 Task: Create a due date automation trigger when advanced on, on the monday before a card is due add content with a name or a description starting with resume at 11:00 AM.
Action: Mouse moved to (77, 304)
Screenshot: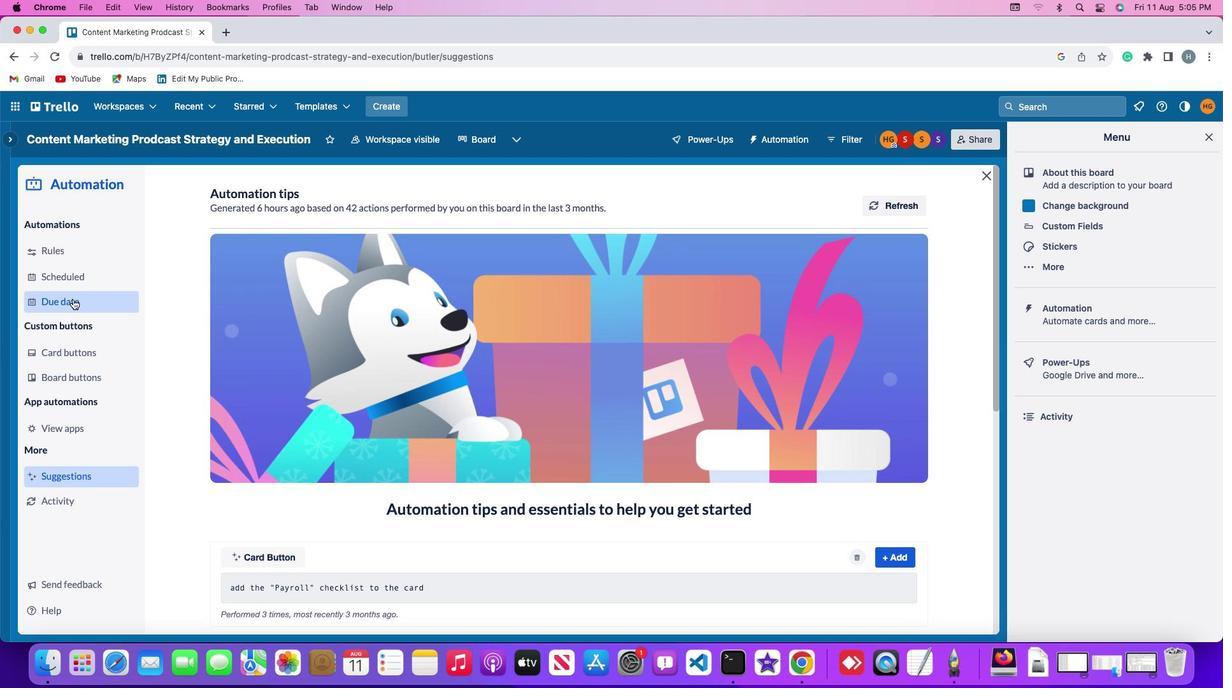 
Action: Mouse pressed left at (77, 304)
Screenshot: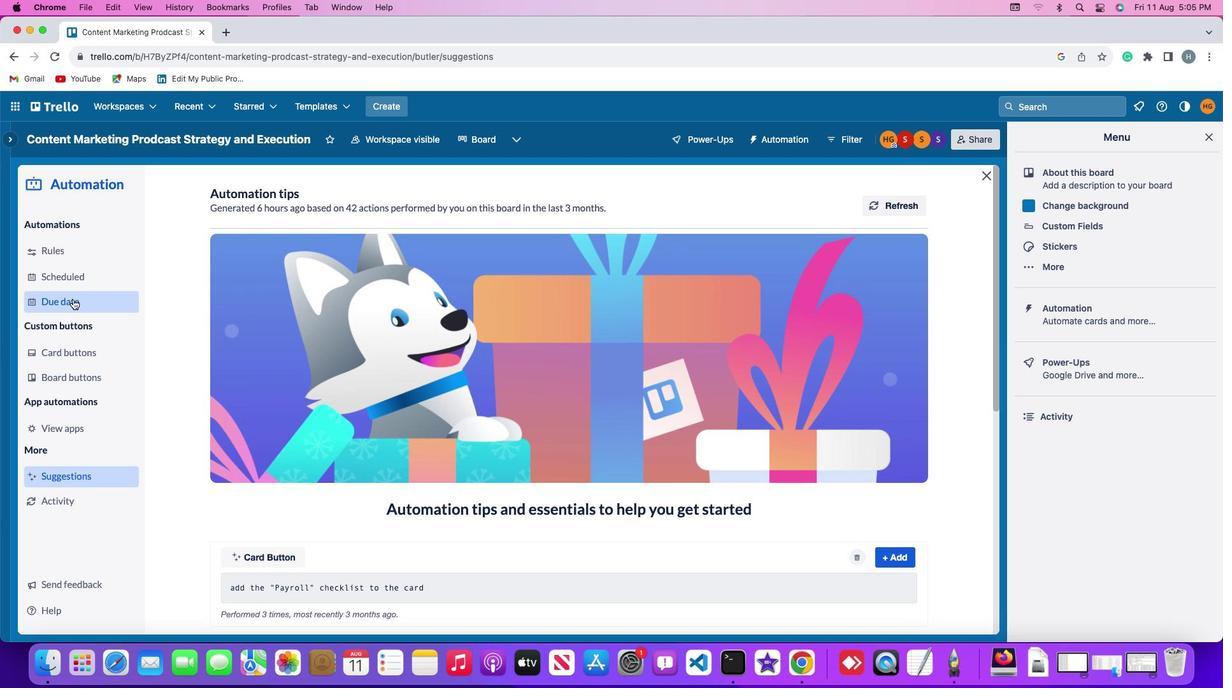 
Action: Mouse moved to (862, 202)
Screenshot: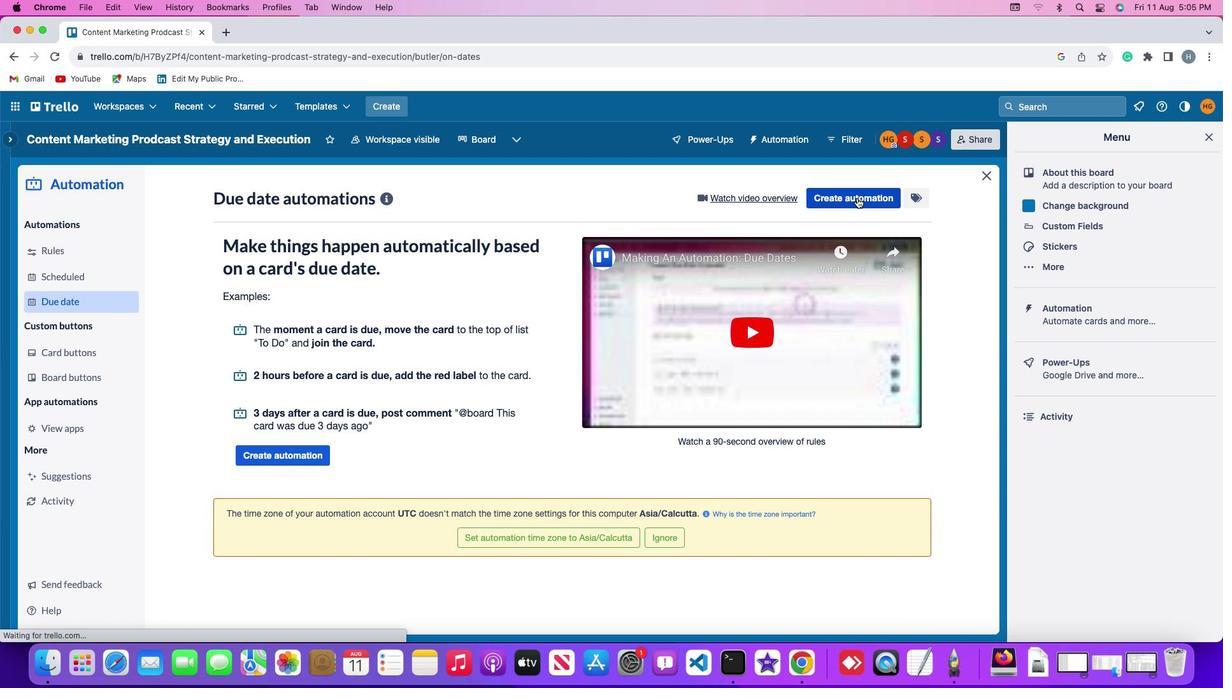 
Action: Mouse pressed left at (862, 202)
Screenshot: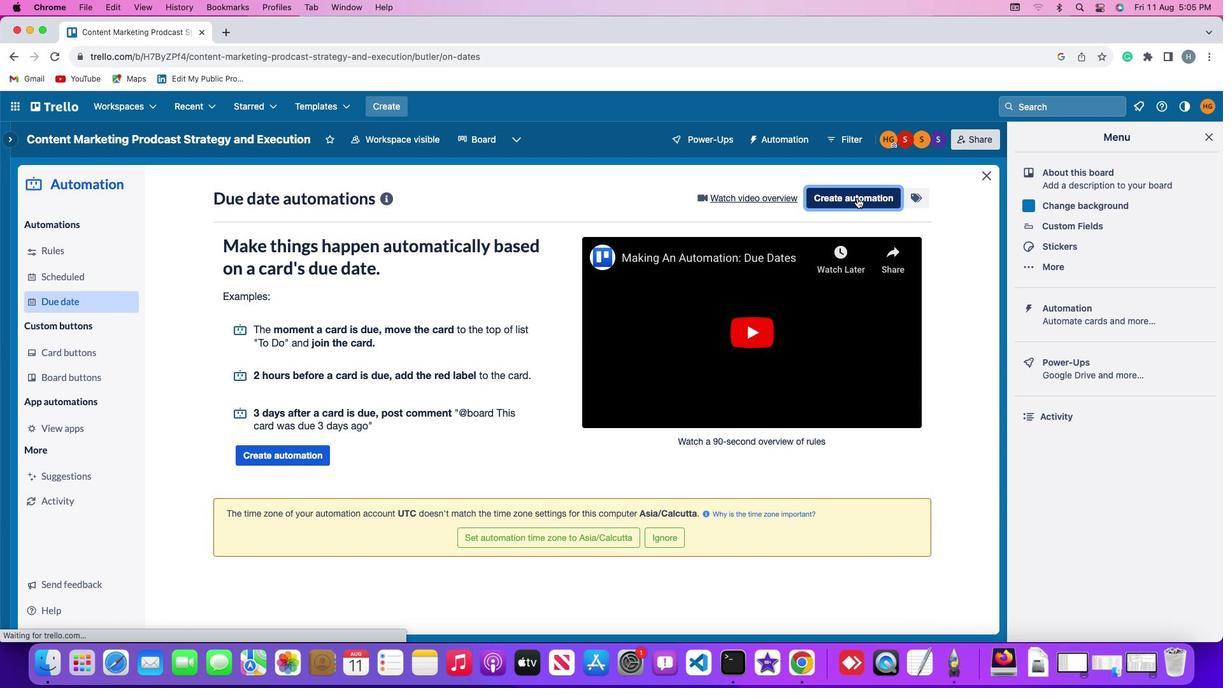 
Action: Mouse moved to (238, 325)
Screenshot: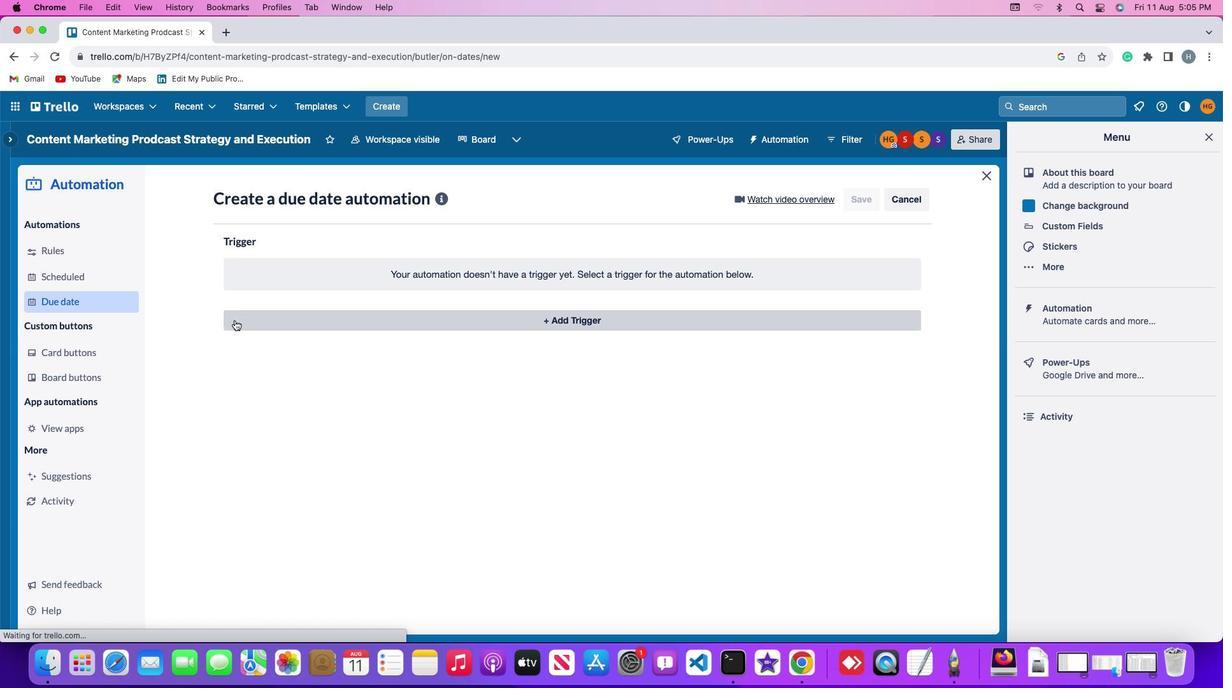 
Action: Mouse pressed left at (238, 325)
Screenshot: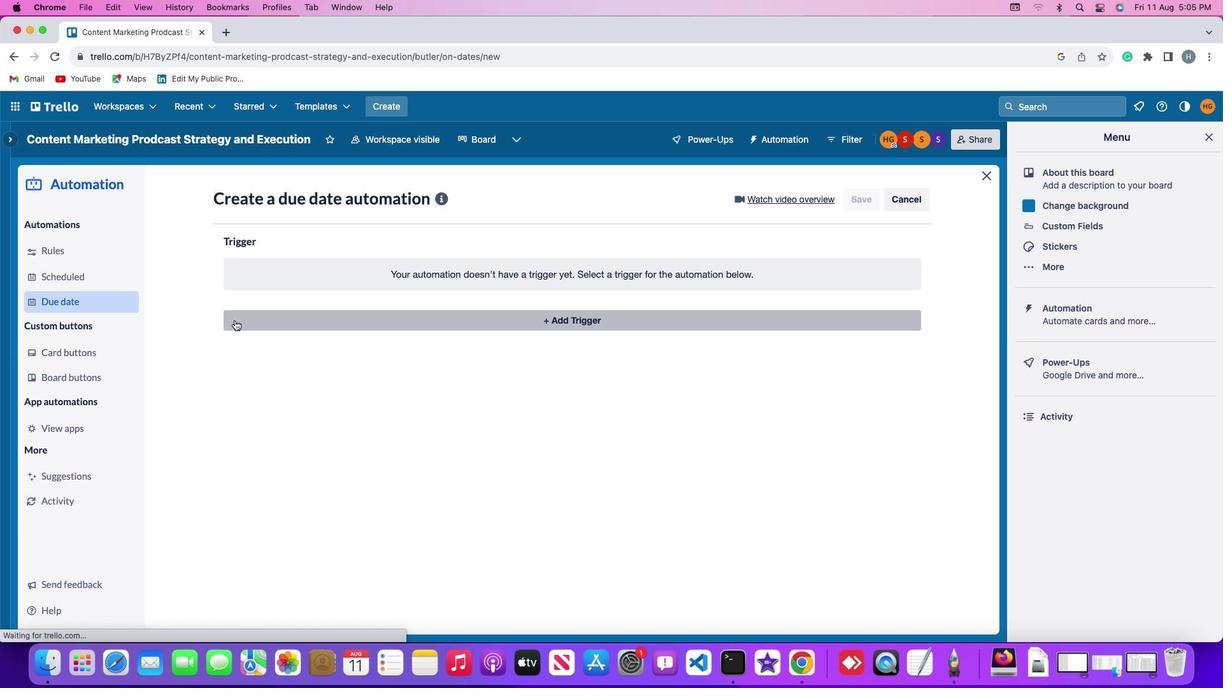 
Action: Mouse moved to (284, 565)
Screenshot: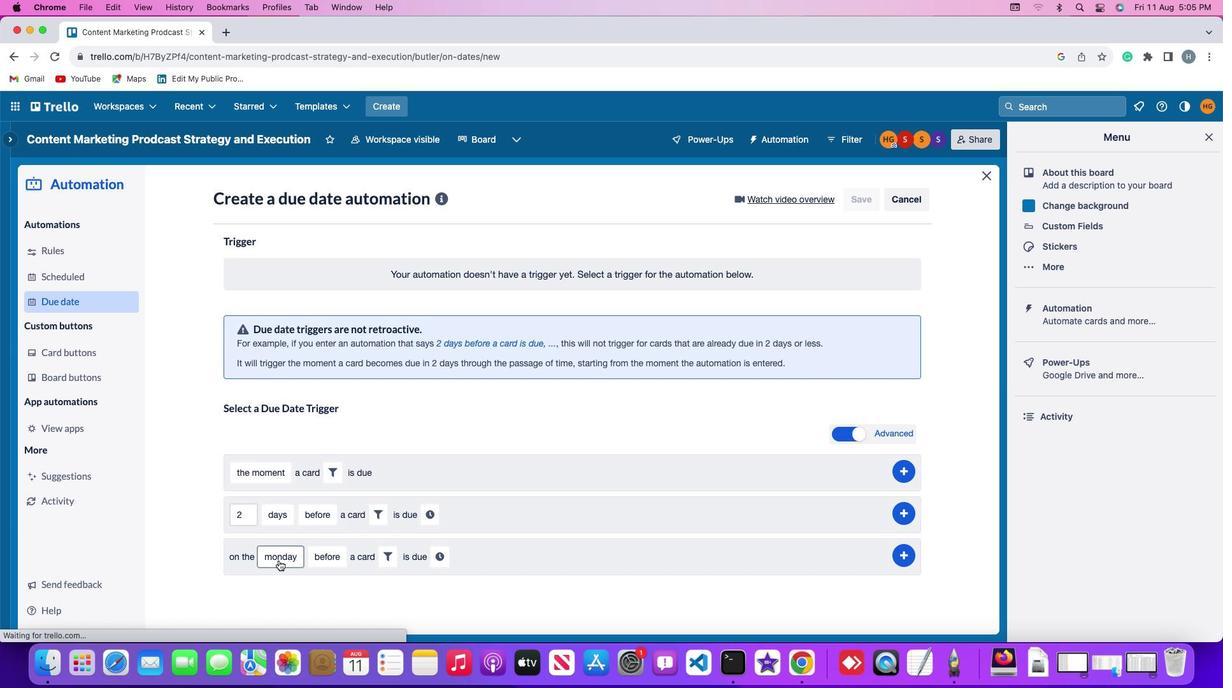 
Action: Mouse pressed left at (284, 565)
Screenshot: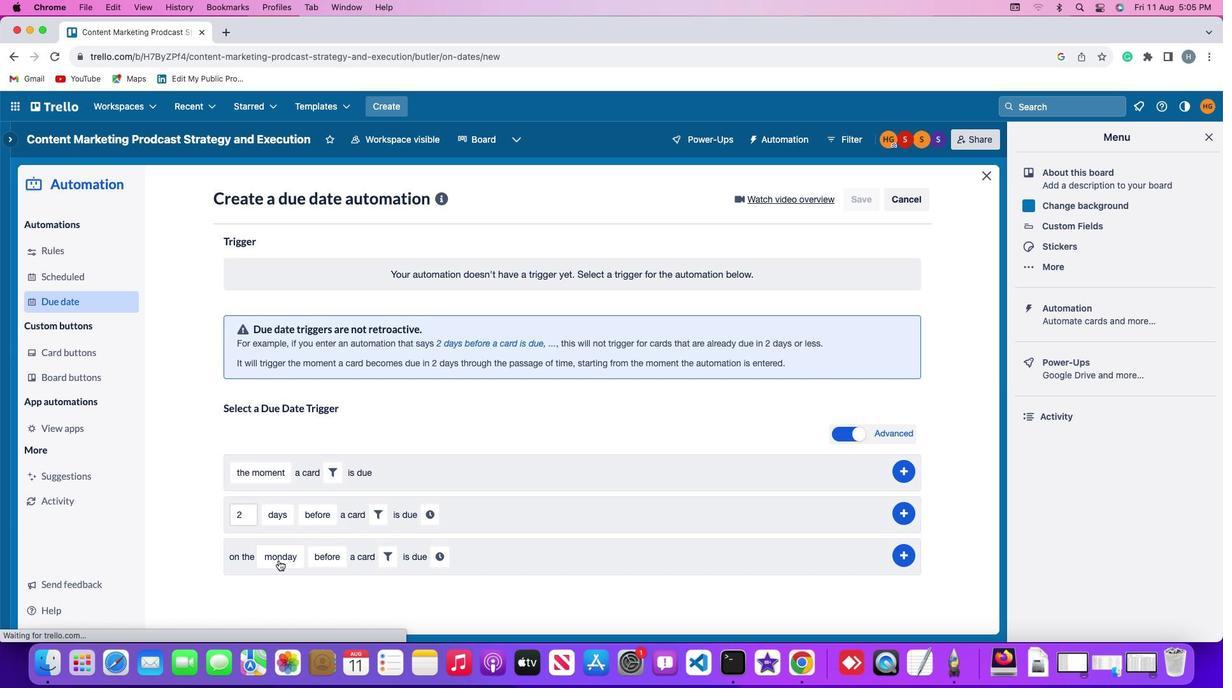
Action: Mouse moved to (312, 384)
Screenshot: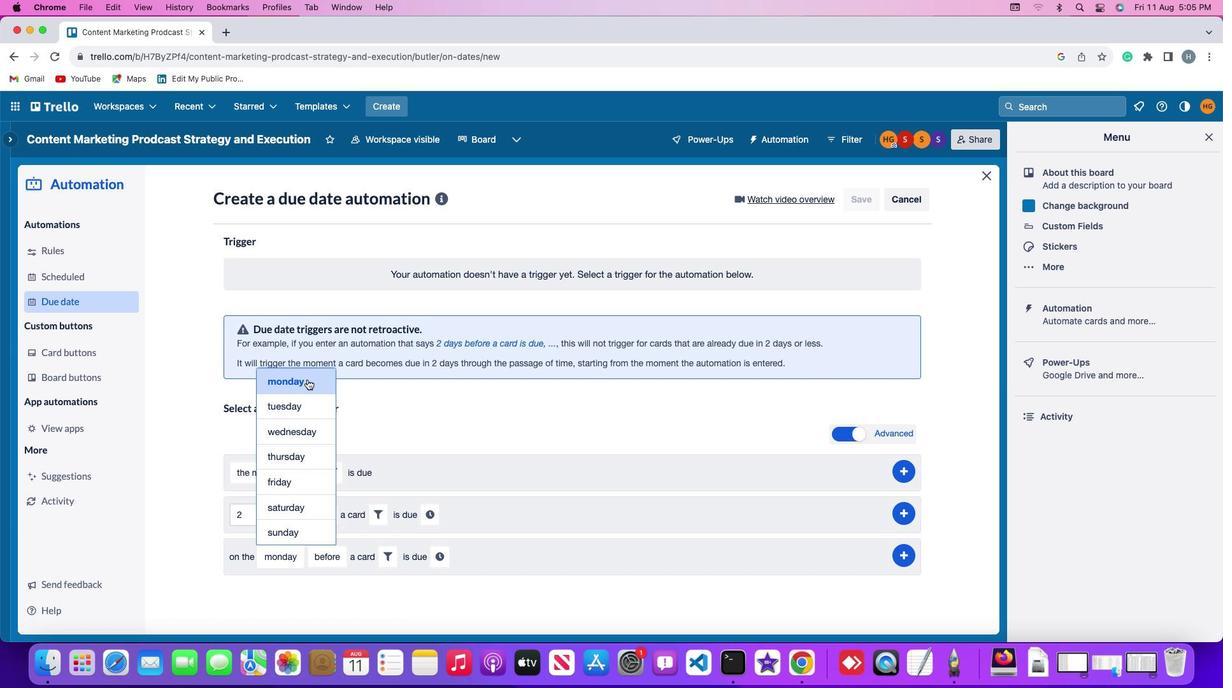 
Action: Mouse pressed left at (312, 384)
Screenshot: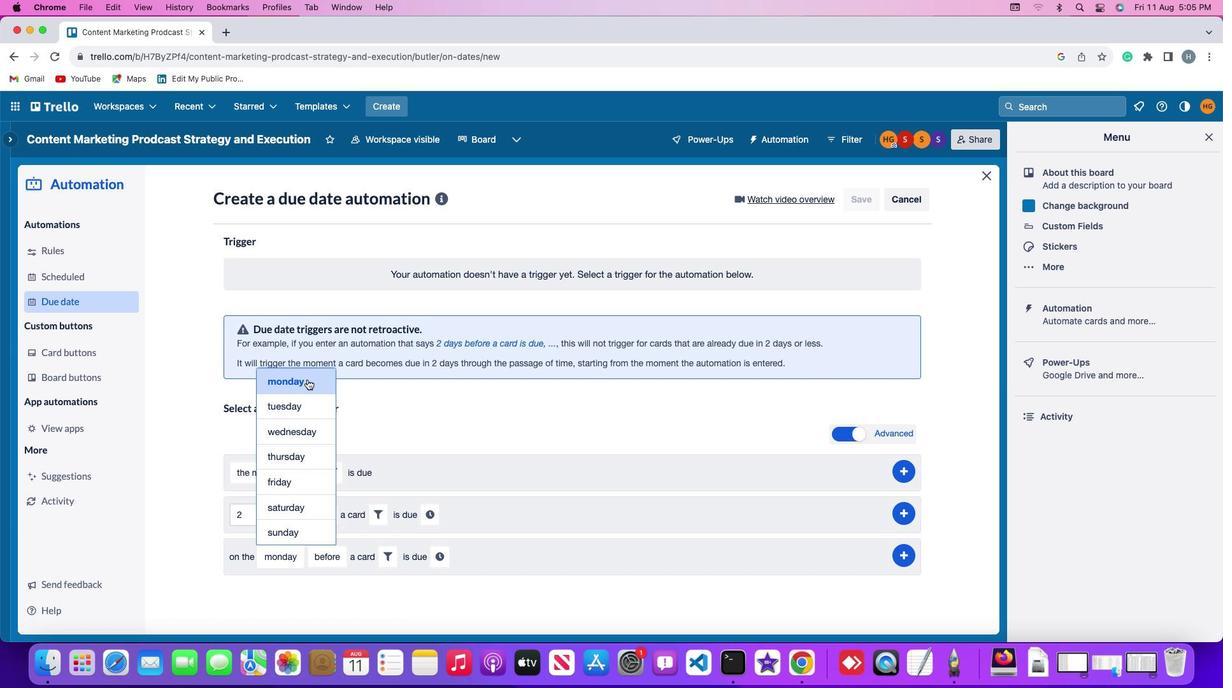 
Action: Mouse moved to (319, 557)
Screenshot: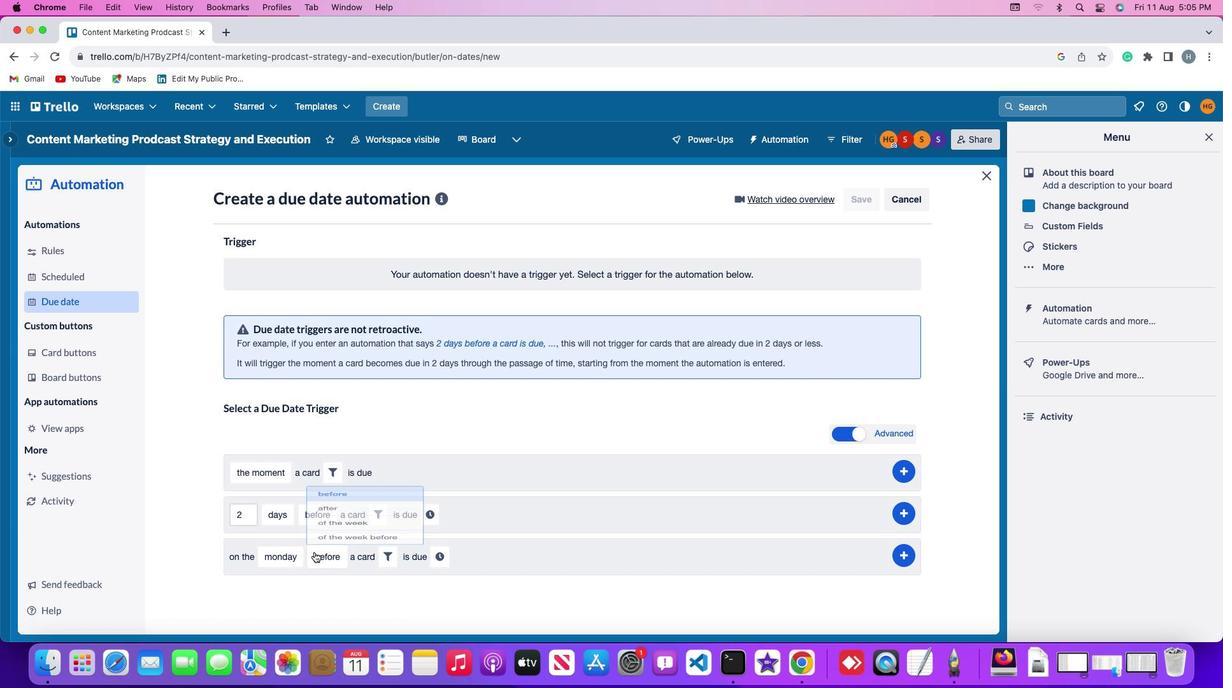 
Action: Mouse pressed left at (319, 557)
Screenshot: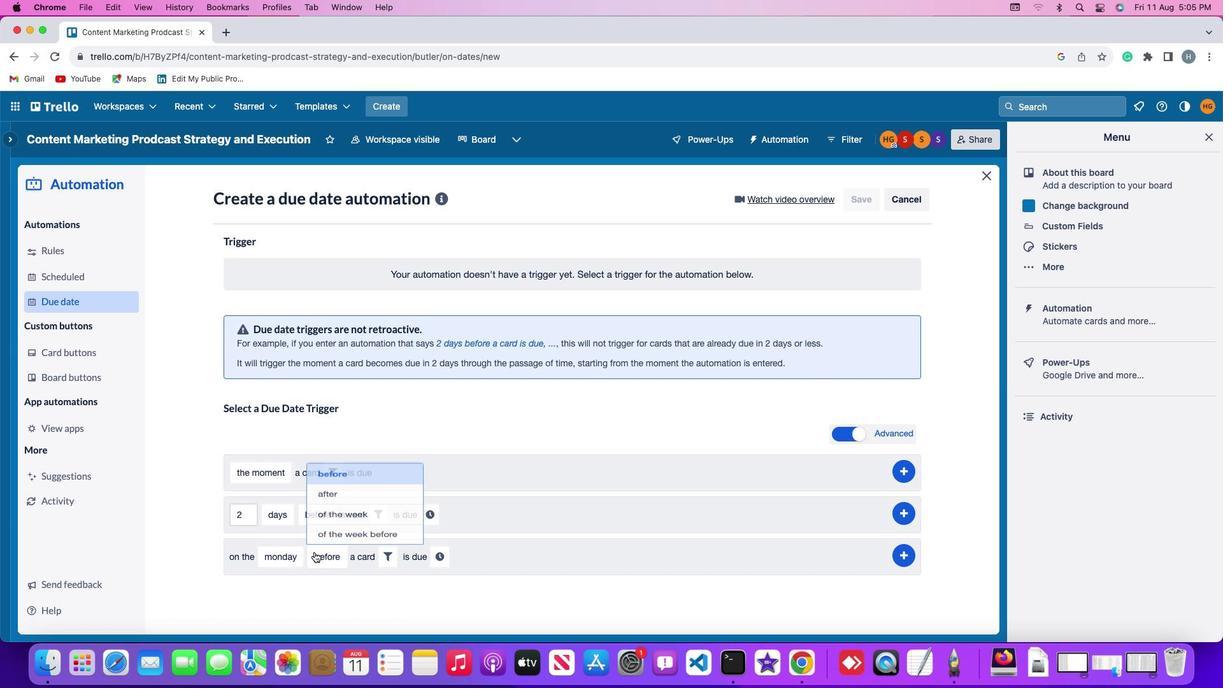 
Action: Mouse moved to (356, 456)
Screenshot: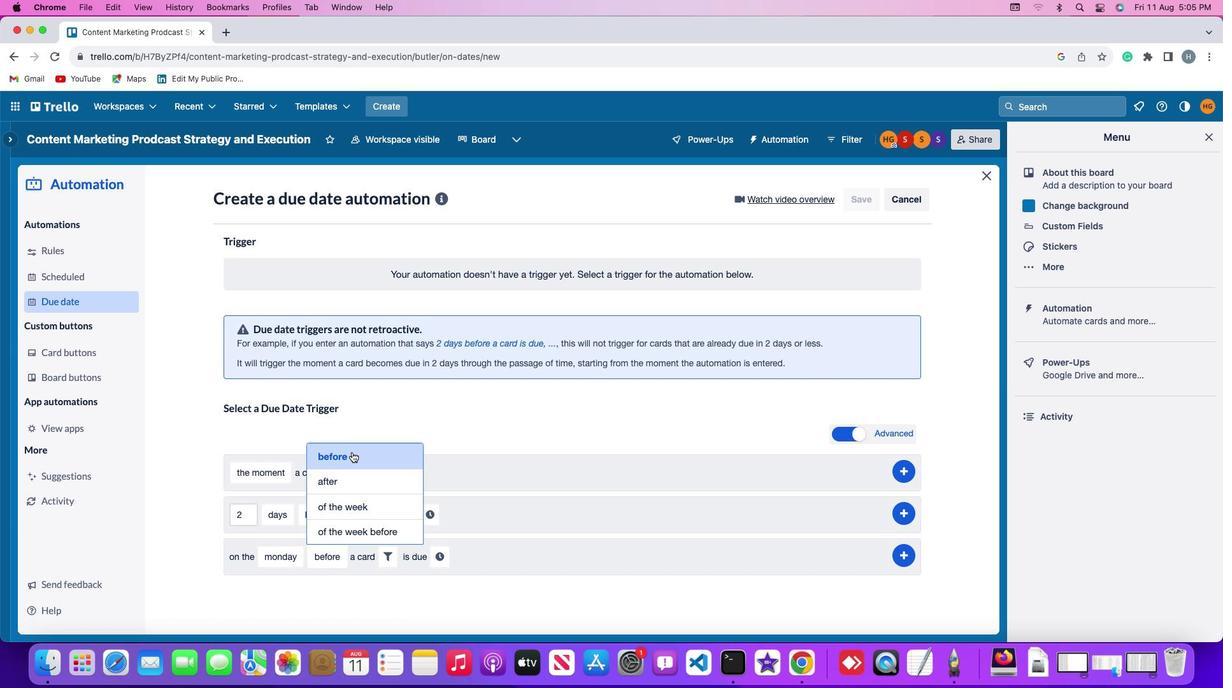
Action: Mouse pressed left at (356, 456)
Screenshot: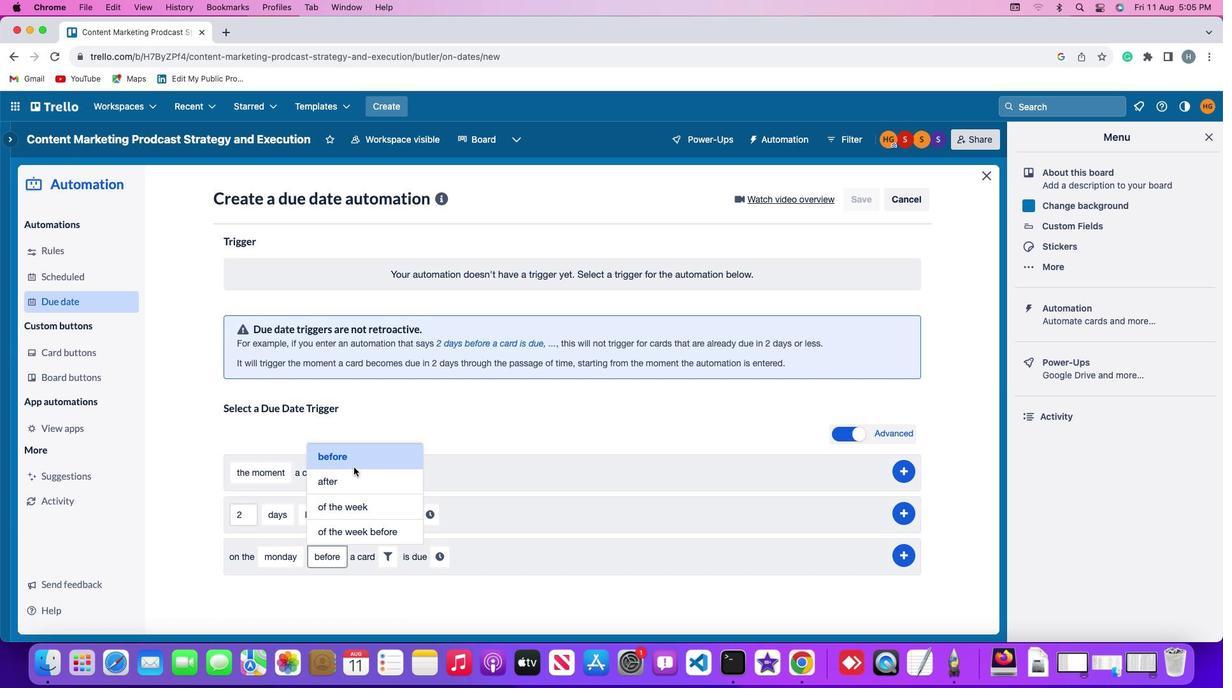 
Action: Mouse moved to (388, 558)
Screenshot: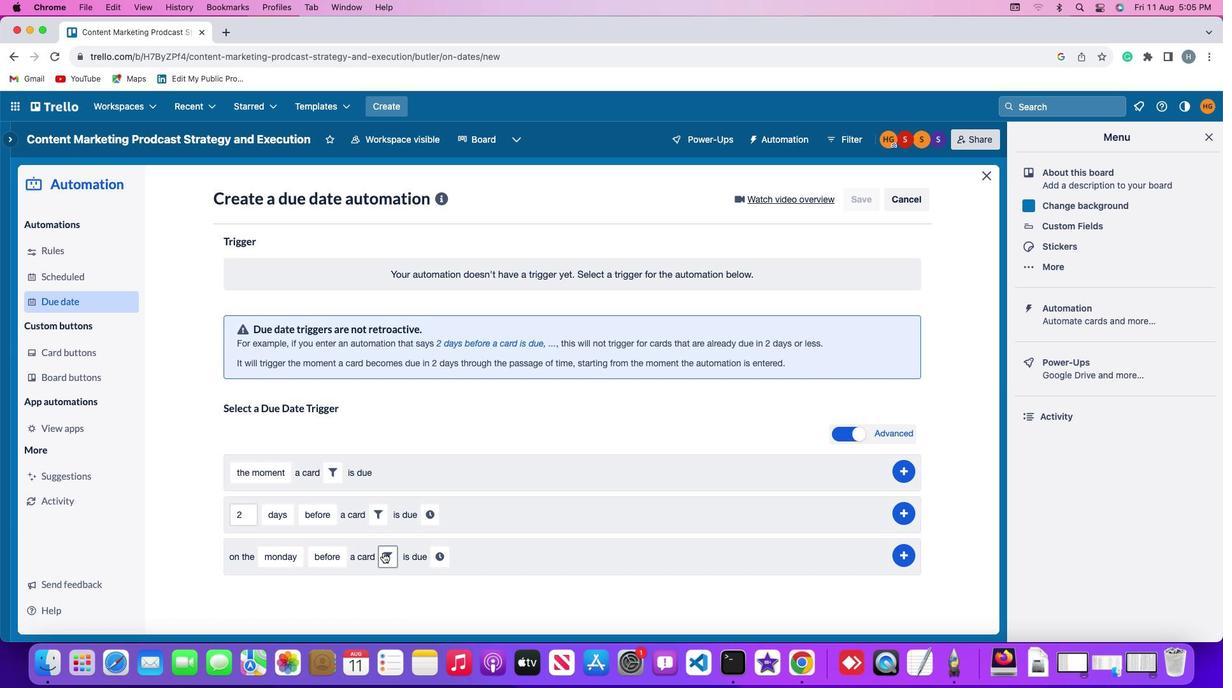 
Action: Mouse pressed left at (388, 558)
Screenshot: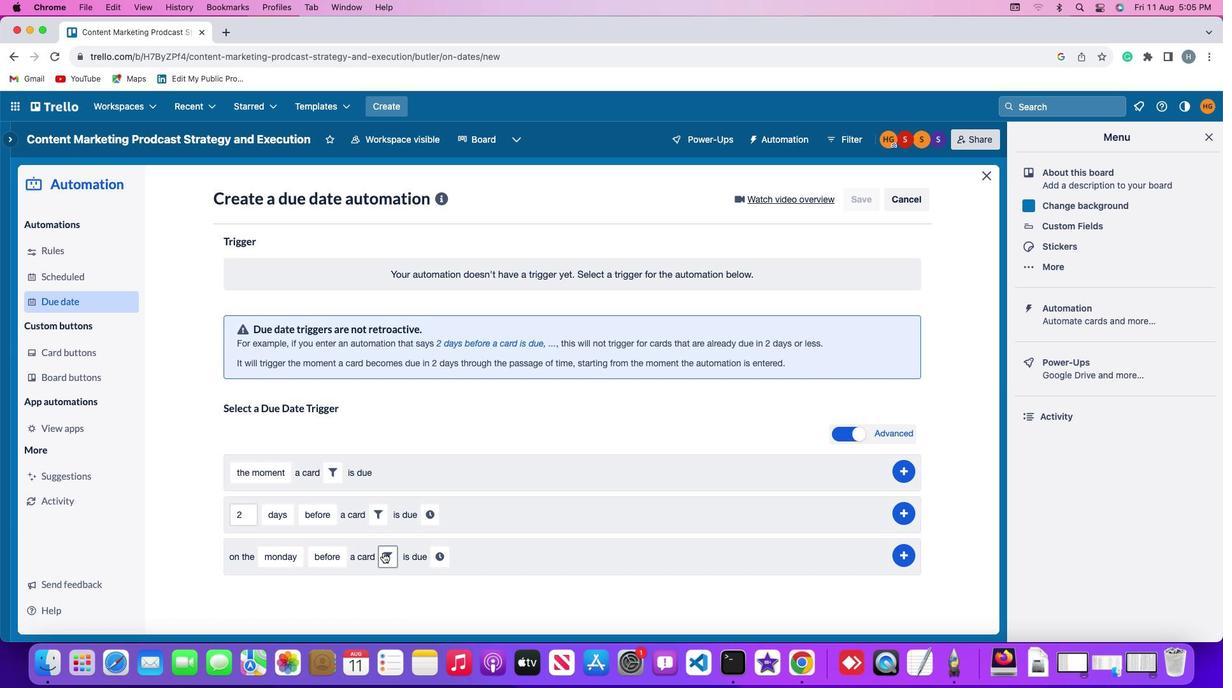 
Action: Mouse moved to (551, 599)
Screenshot: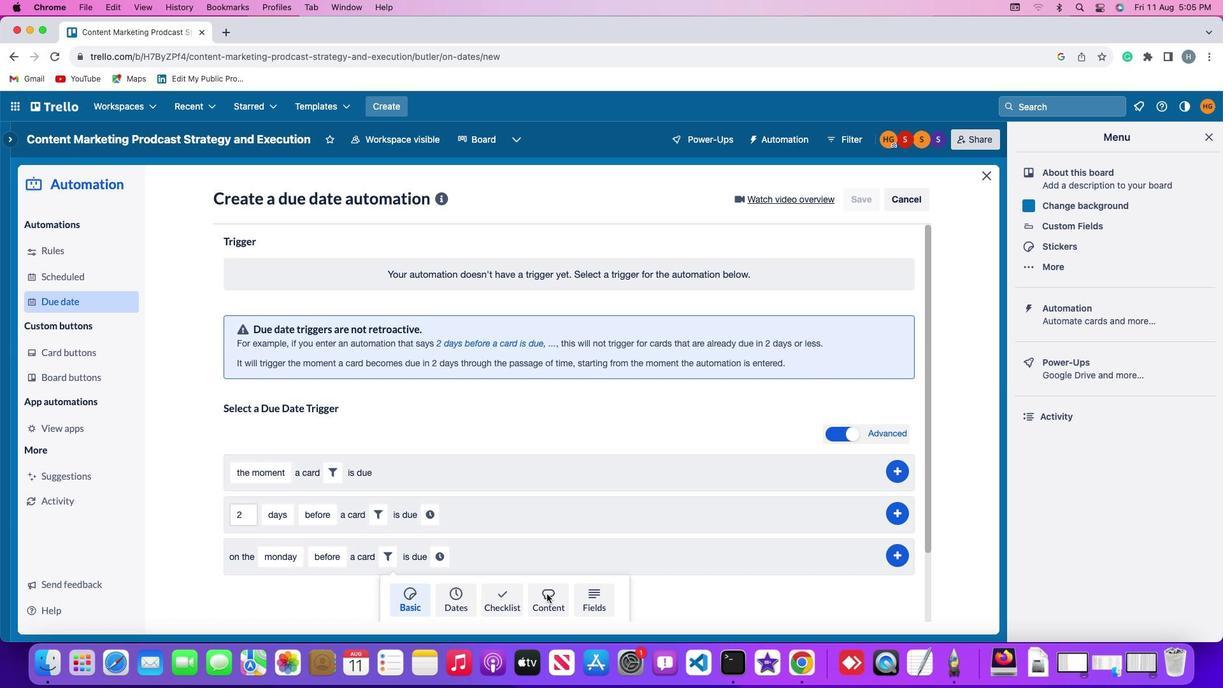 
Action: Mouse pressed left at (551, 599)
Screenshot: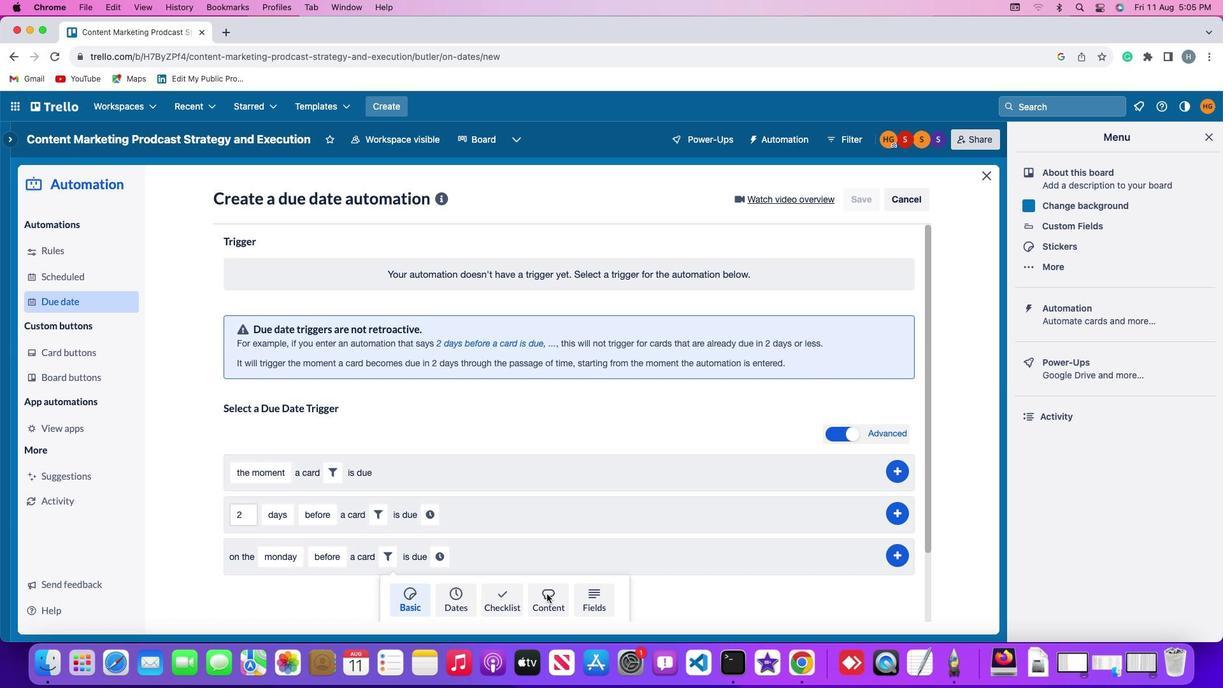 
Action: Mouse moved to (360, 613)
Screenshot: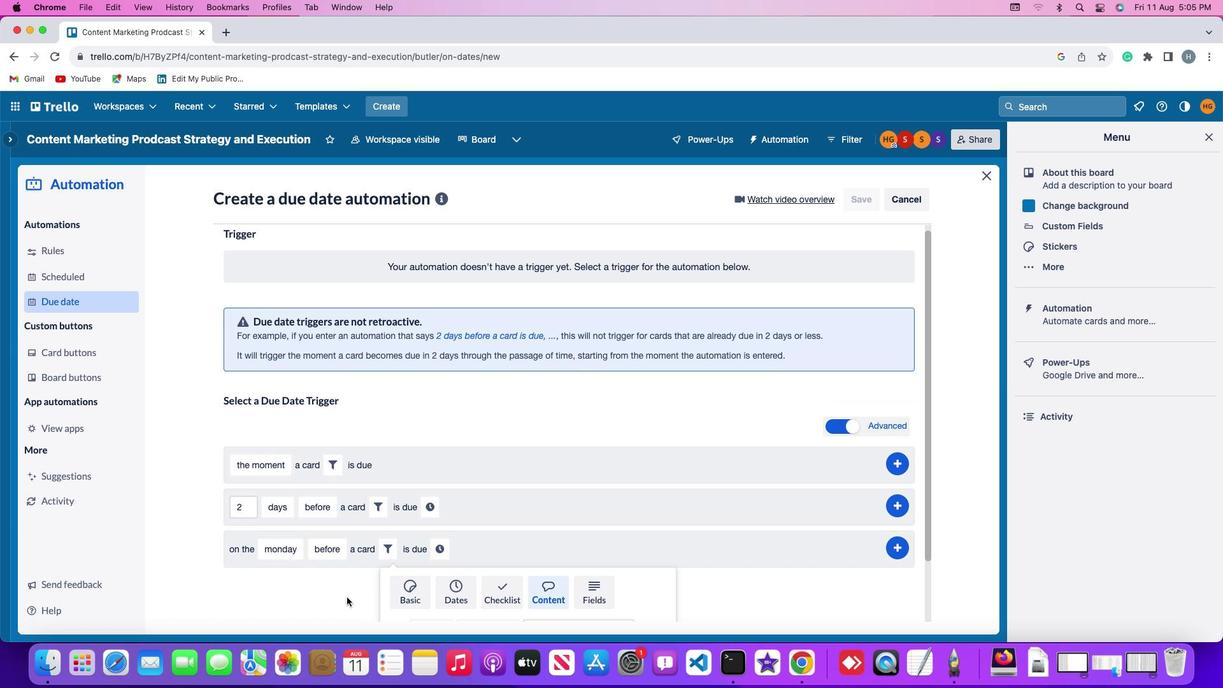 
Action: Mouse scrolled (360, 613) with delta (5, 4)
Screenshot: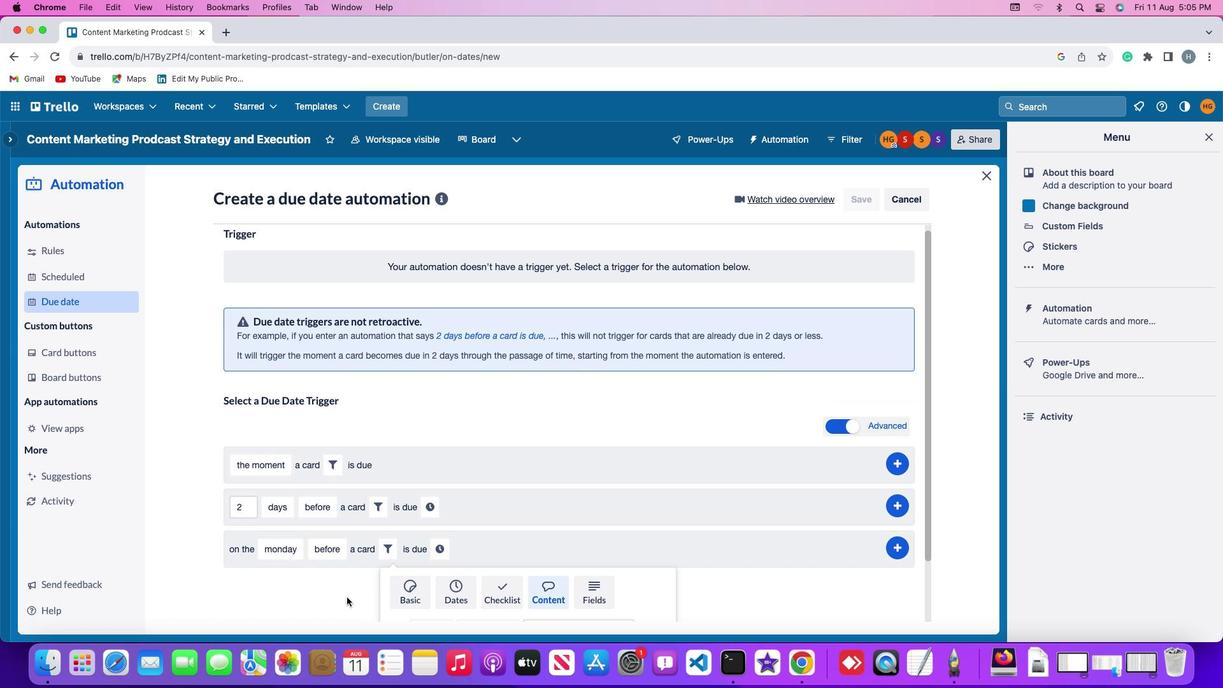 
Action: Mouse moved to (359, 613)
Screenshot: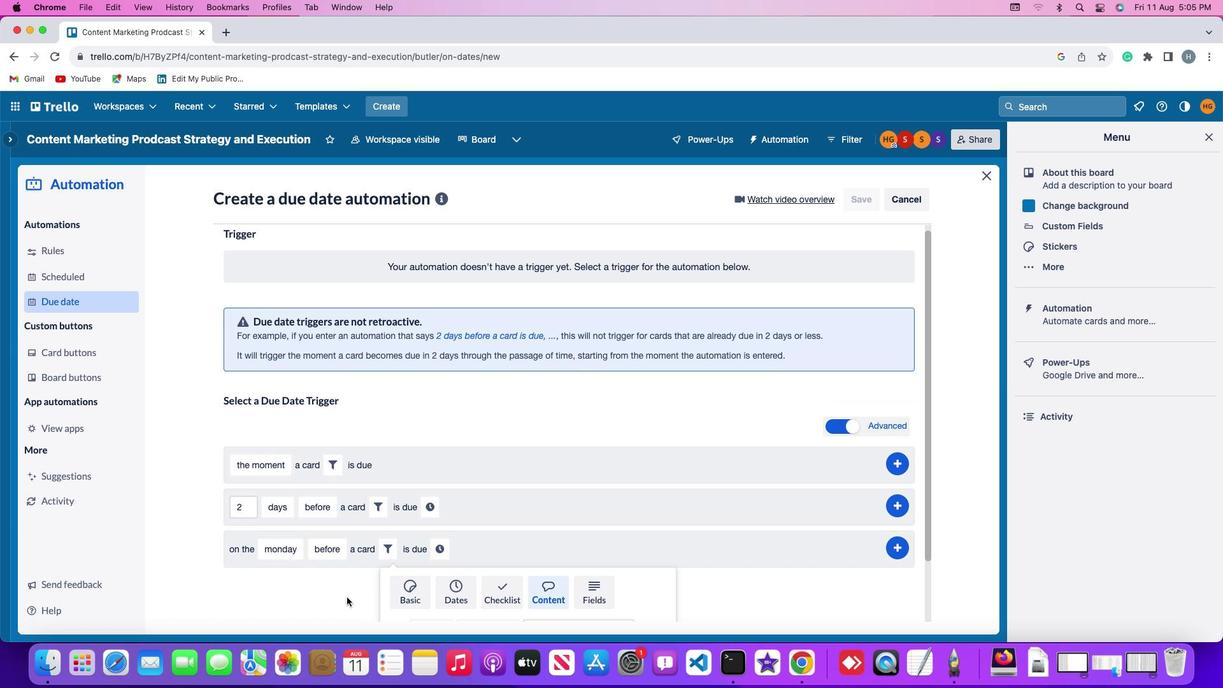 
Action: Mouse scrolled (359, 613) with delta (5, 4)
Screenshot: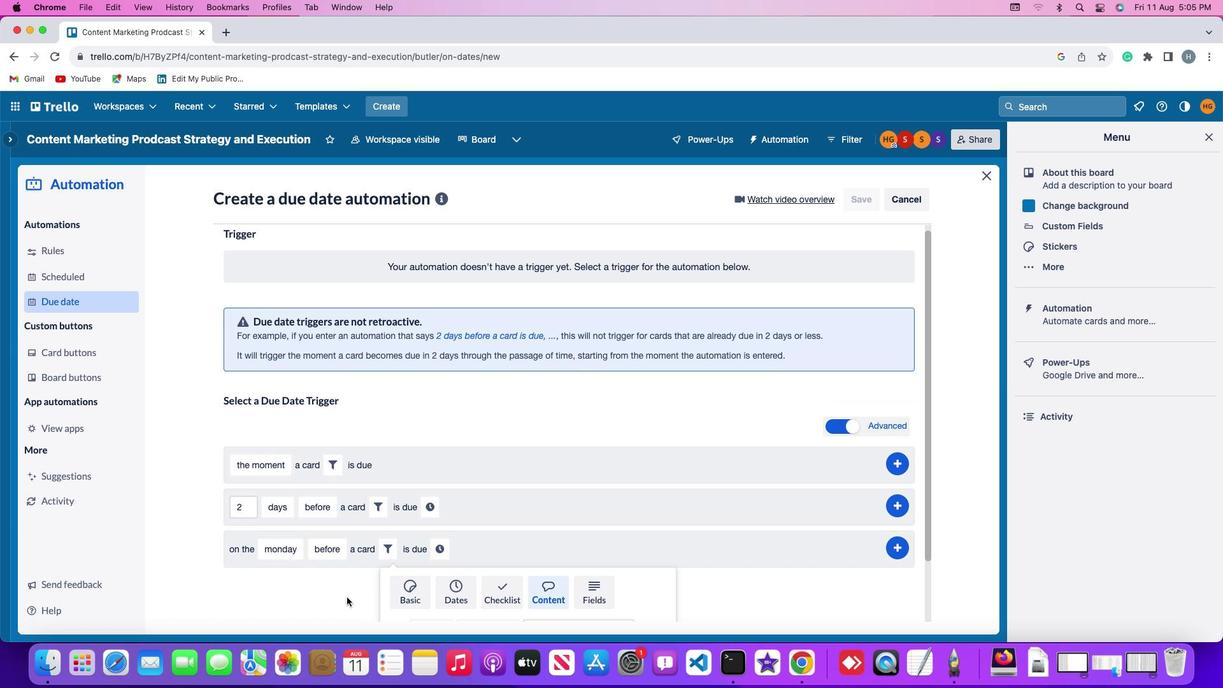 
Action: Mouse moved to (357, 611)
Screenshot: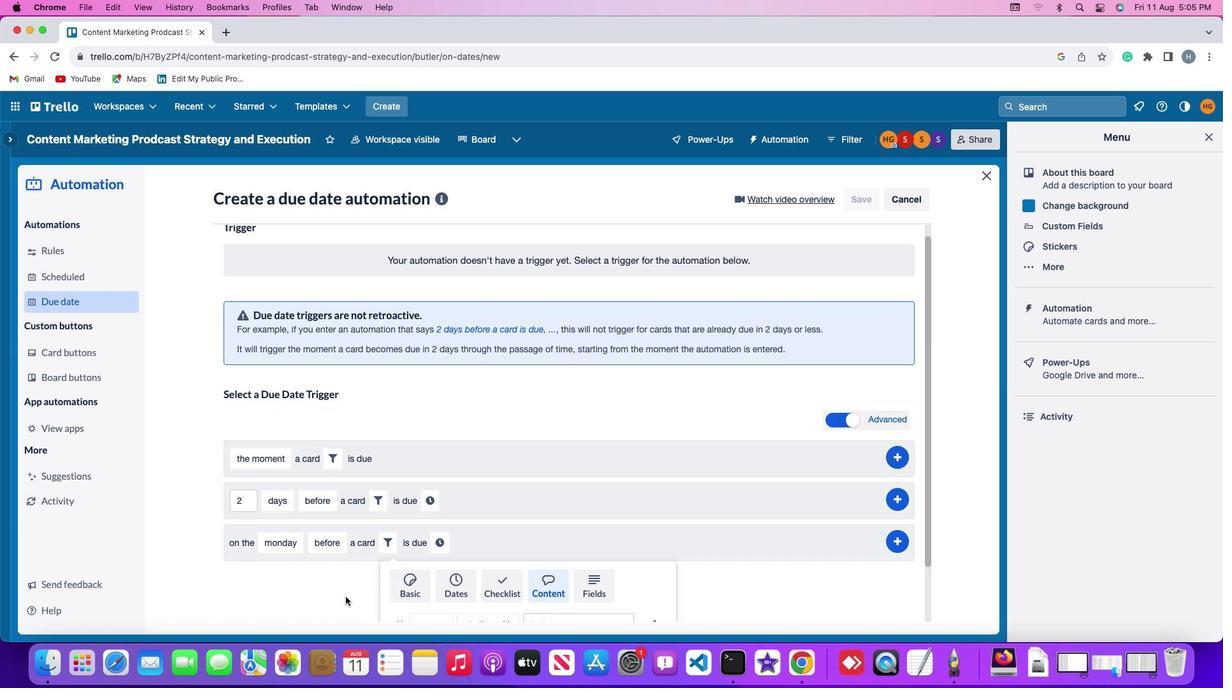 
Action: Mouse scrolled (357, 611) with delta (5, 3)
Screenshot: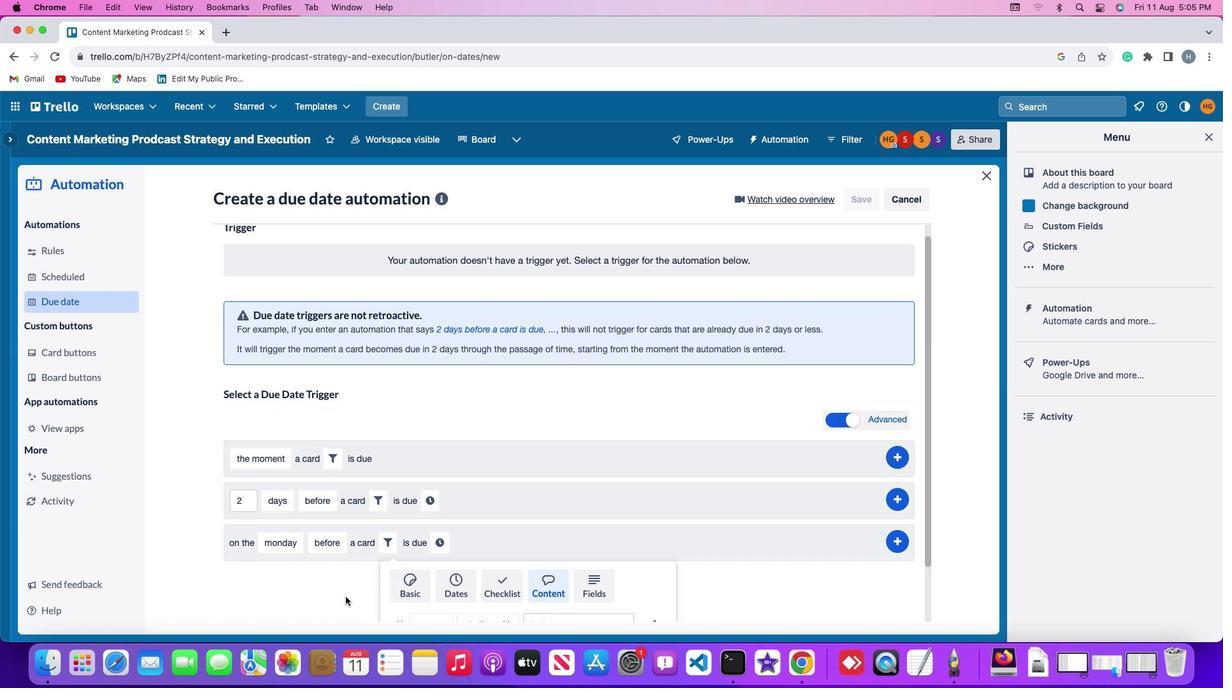 
Action: Mouse moved to (354, 606)
Screenshot: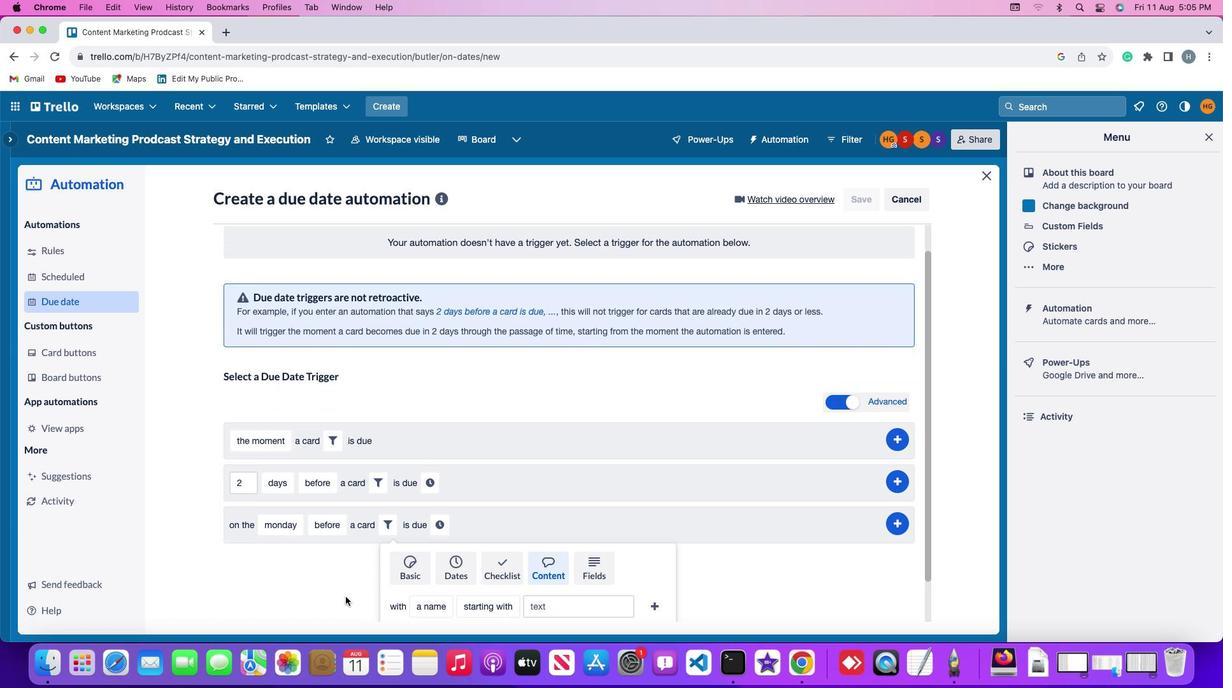 
Action: Mouse scrolled (354, 606) with delta (5, 1)
Screenshot: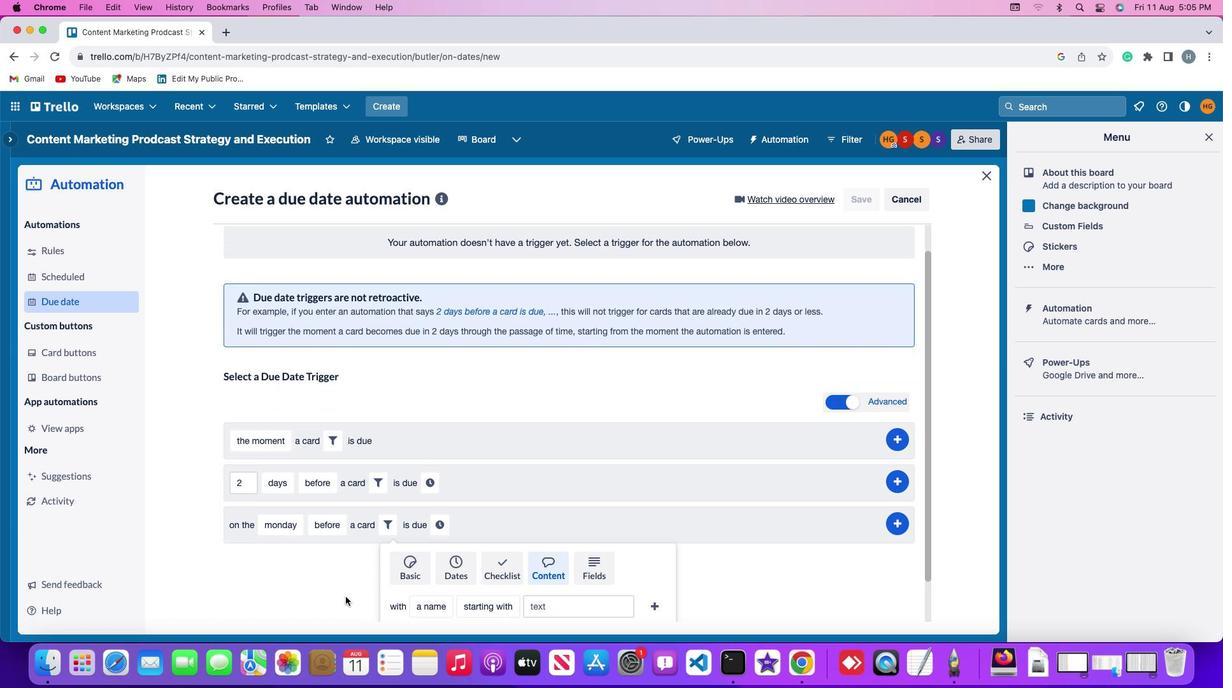 
Action: Mouse moved to (446, 567)
Screenshot: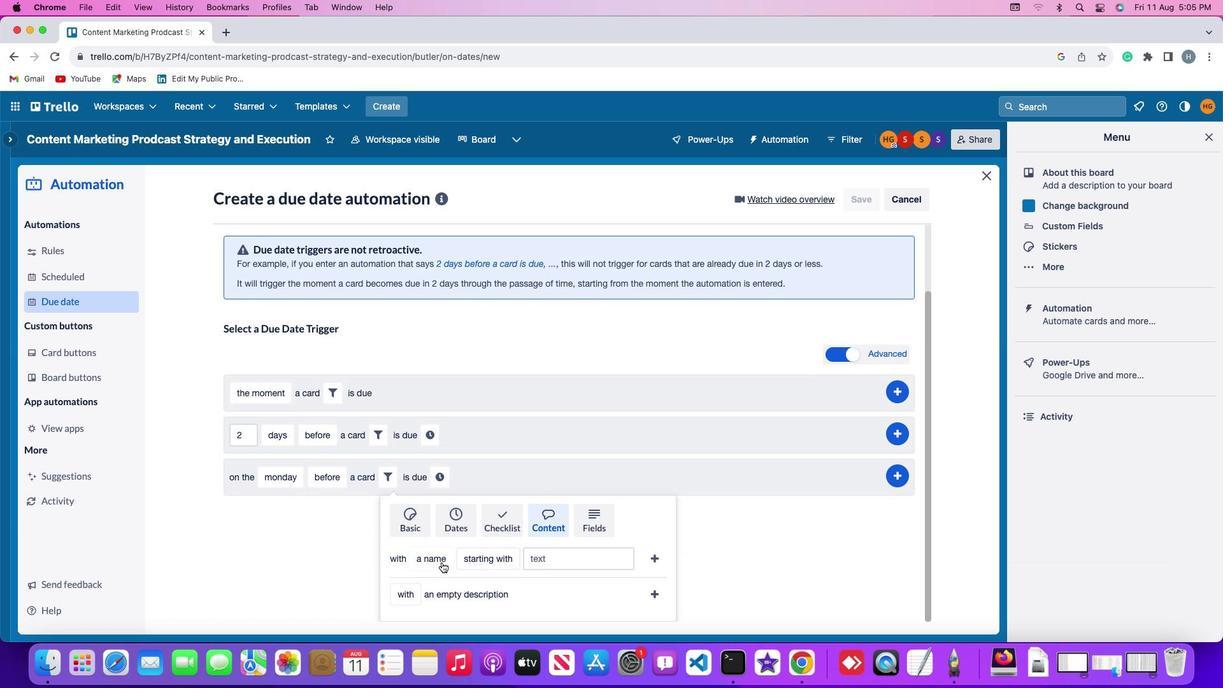 
Action: Mouse pressed left at (446, 567)
Screenshot: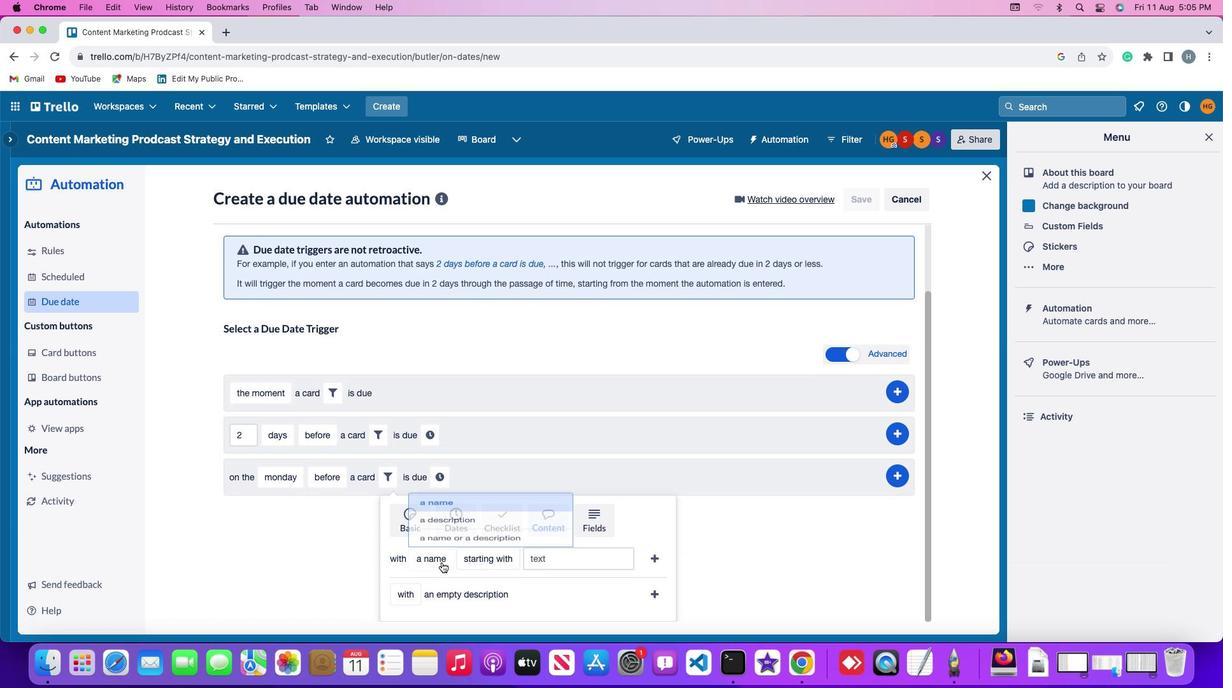 
Action: Mouse moved to (450, 539)
Screenshot: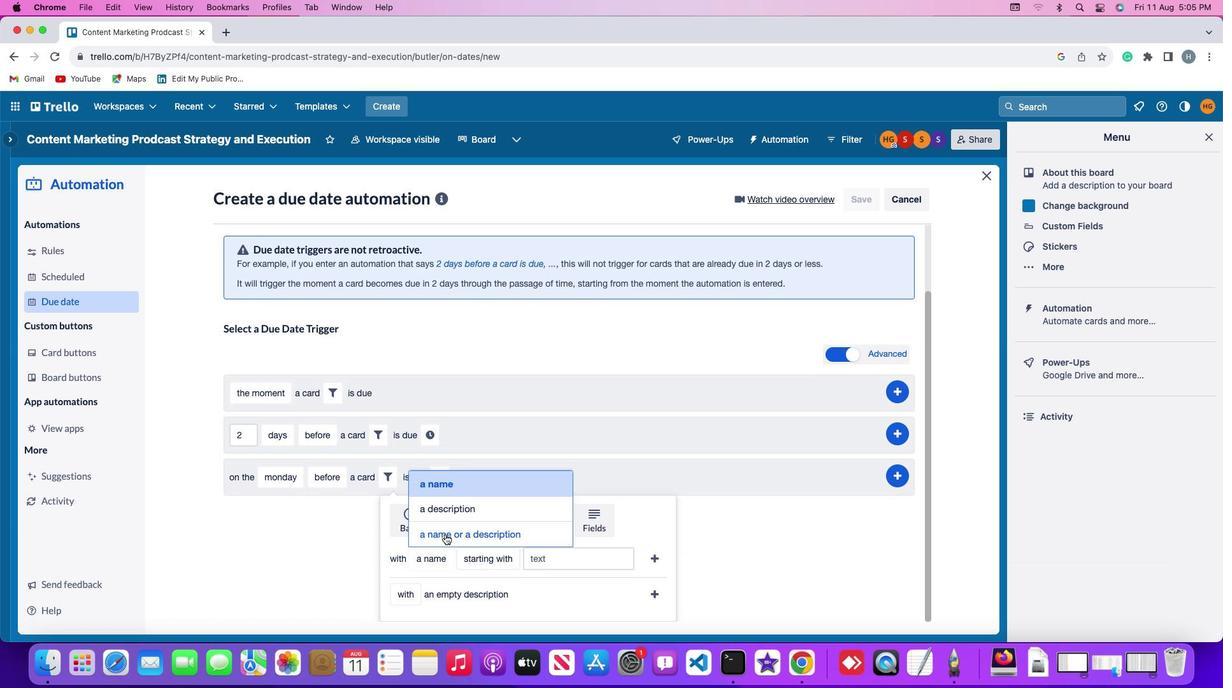 
Action: Mouse pressed left at (450, 539)
Screenshot: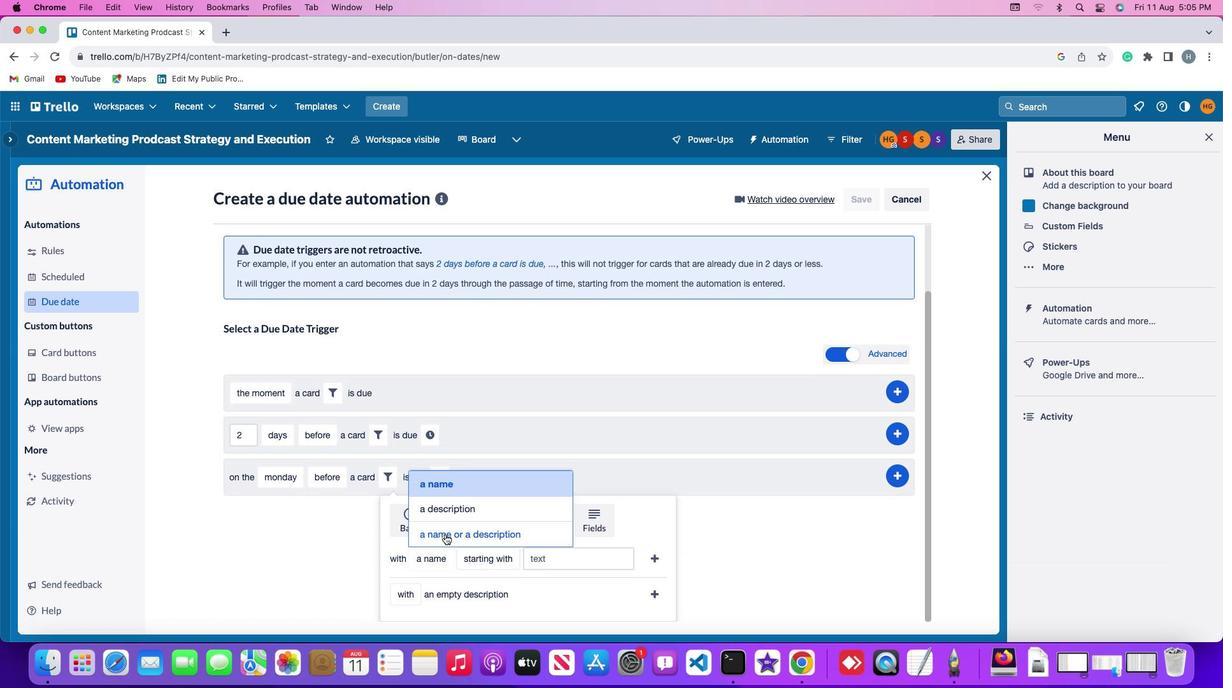 
Action: Mouse moved to (561, 562)
Screenshot: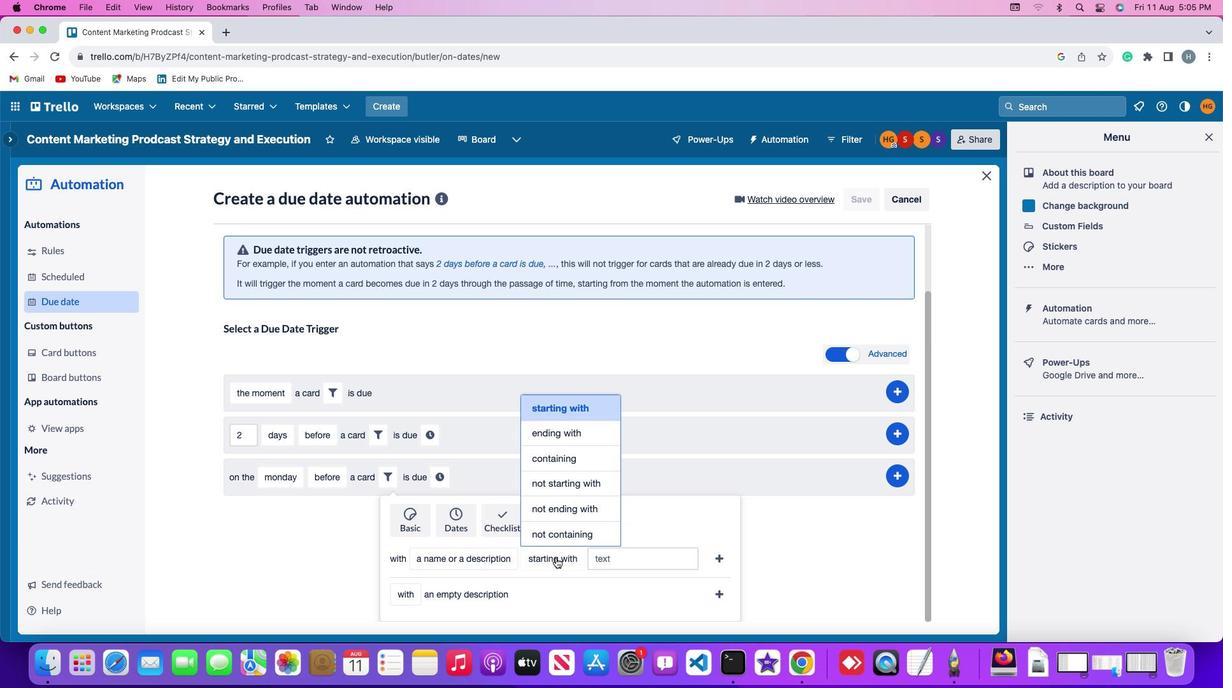 
Action: Mouse pressed left at (561, 562)
Screenshot: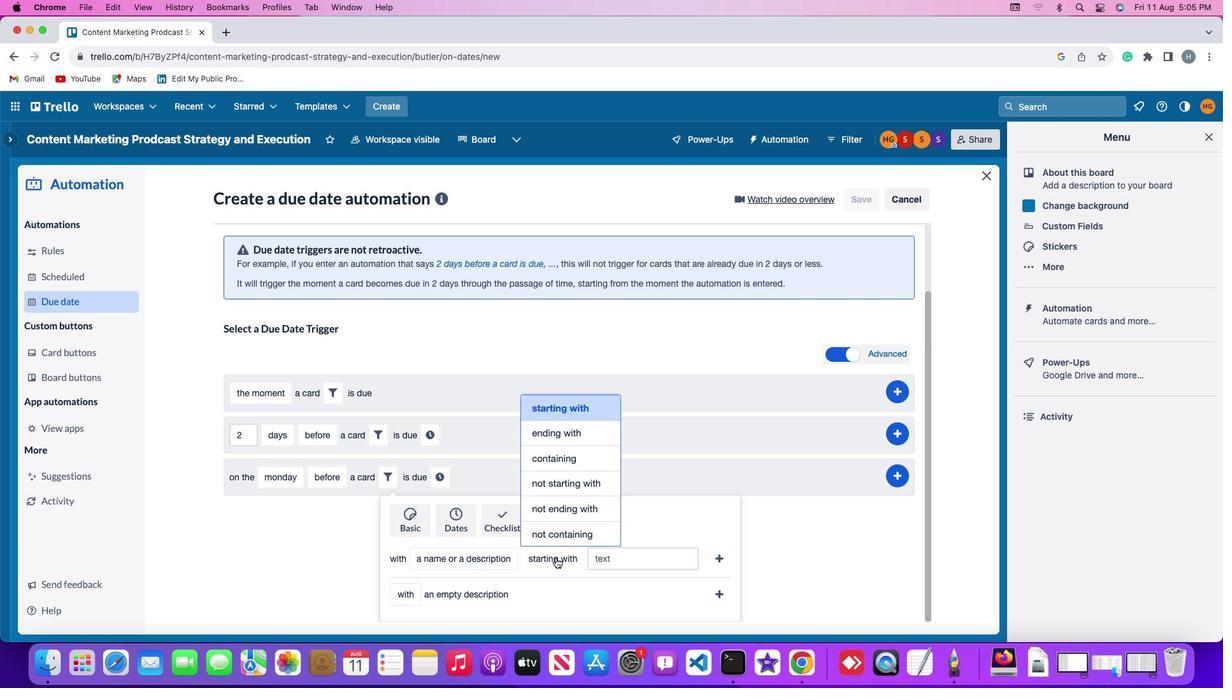 
Action: Mouse moved to (567, 412)
Screenshot: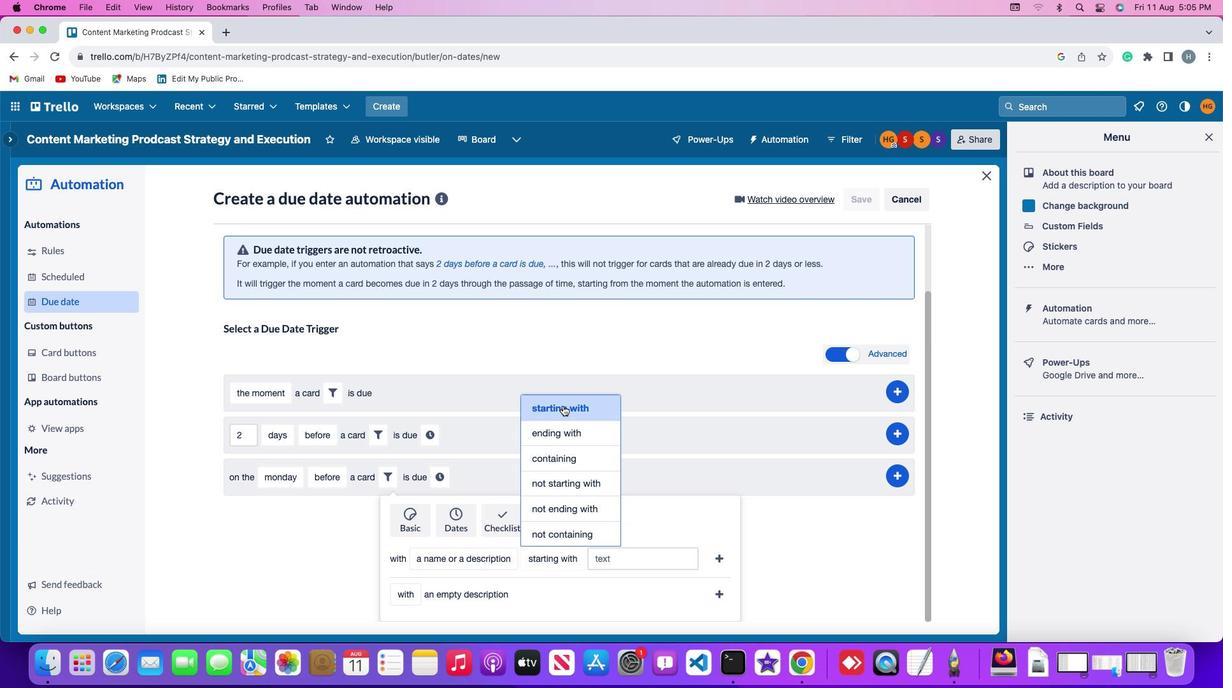 
Action: Mouse pressed left at (567, 412)
Screenshot: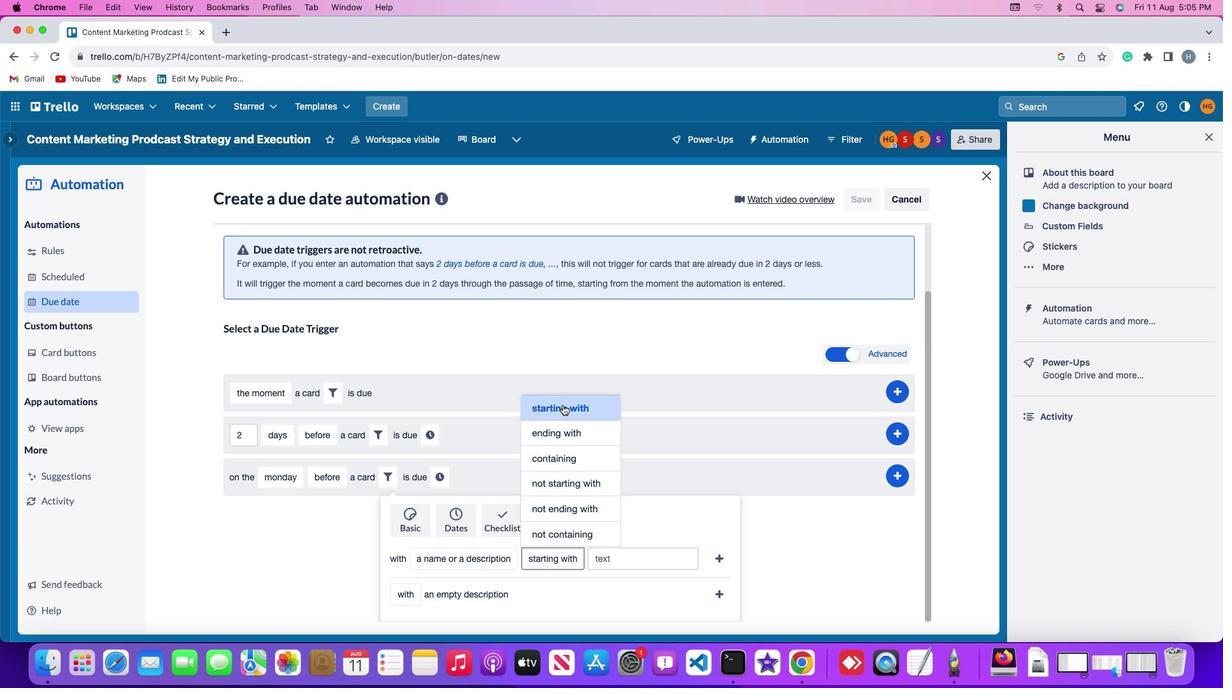 
Action: Mouse moved to (624, 559)
Screenshot: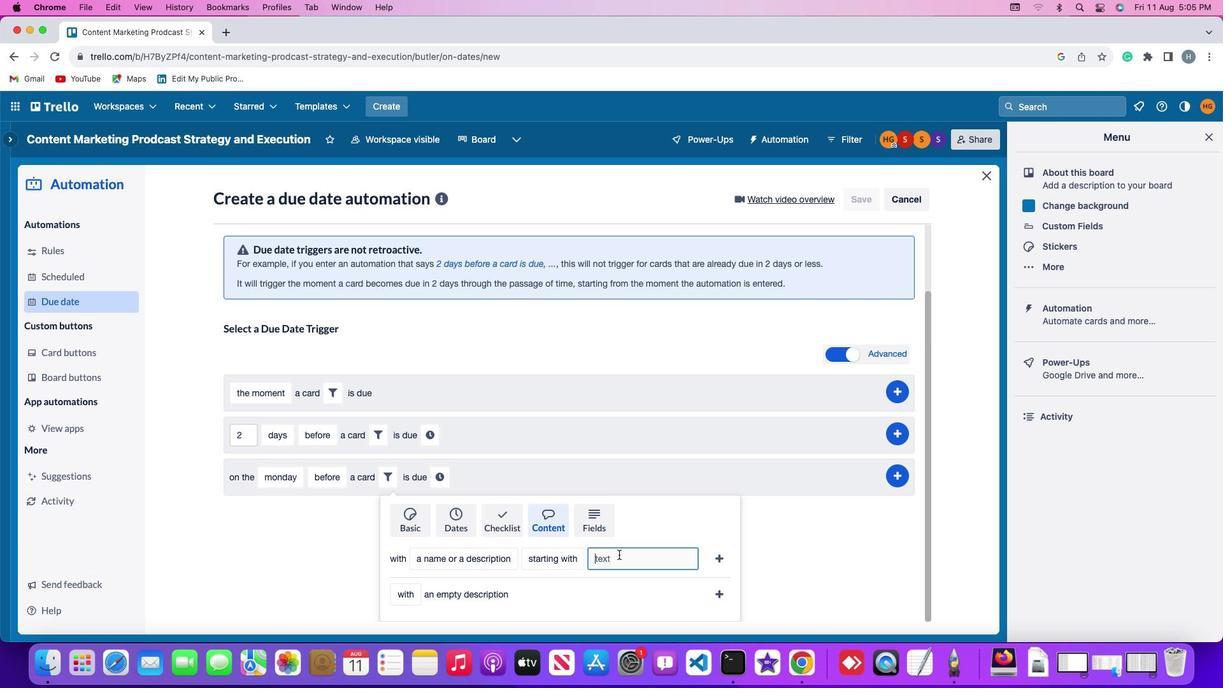 
Action: Mouse pressed left at (624, 559)
Screenshot: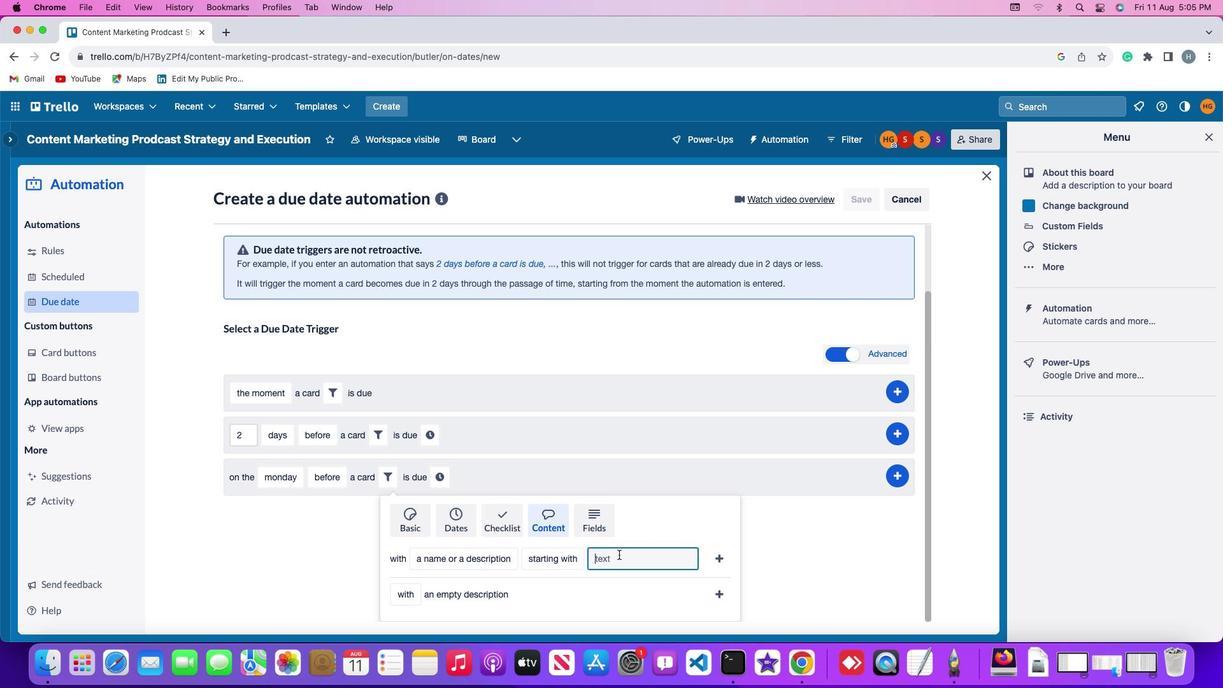 
Action: Key pressed 'r''e''s''u''m'
Screenshot: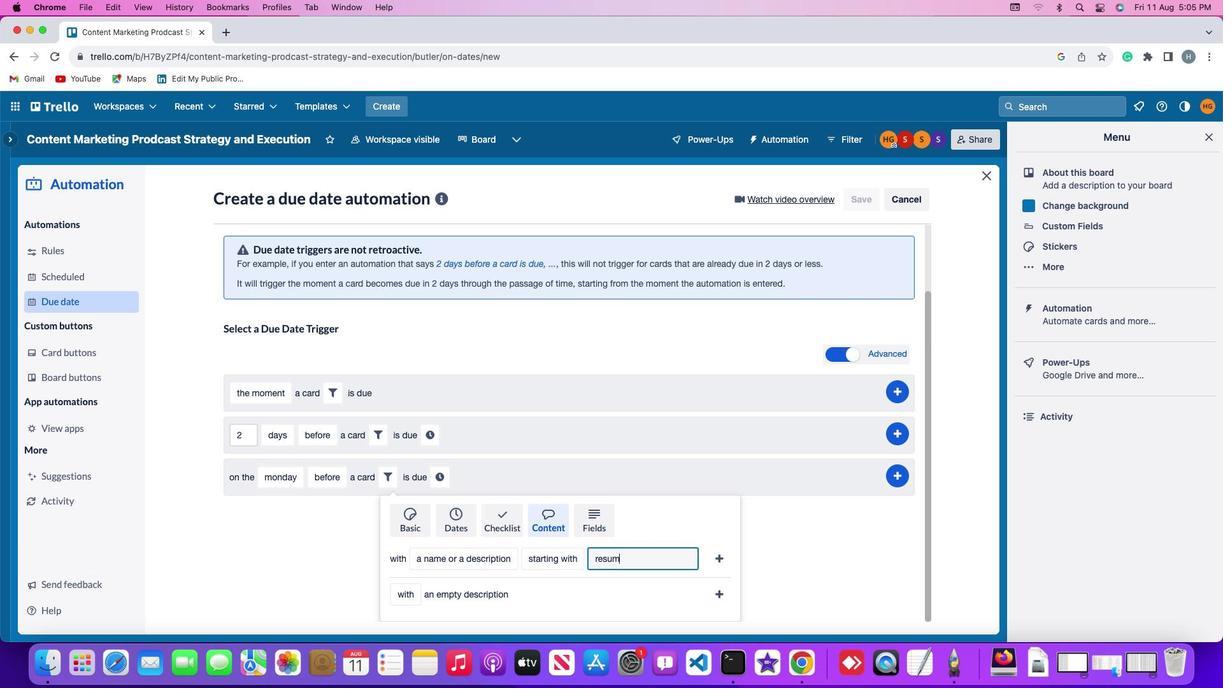 
Action: Mouse moved to (624, 558)
Screenshot: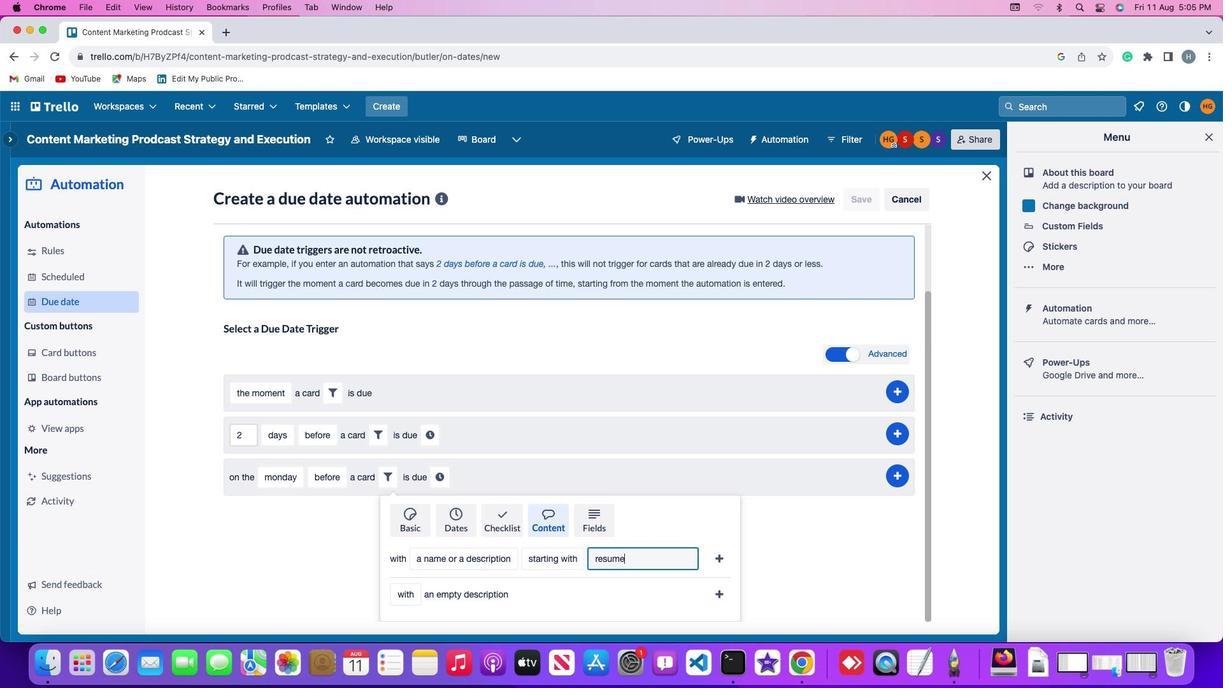 
Action: Key pressed 'e'
Screenshot: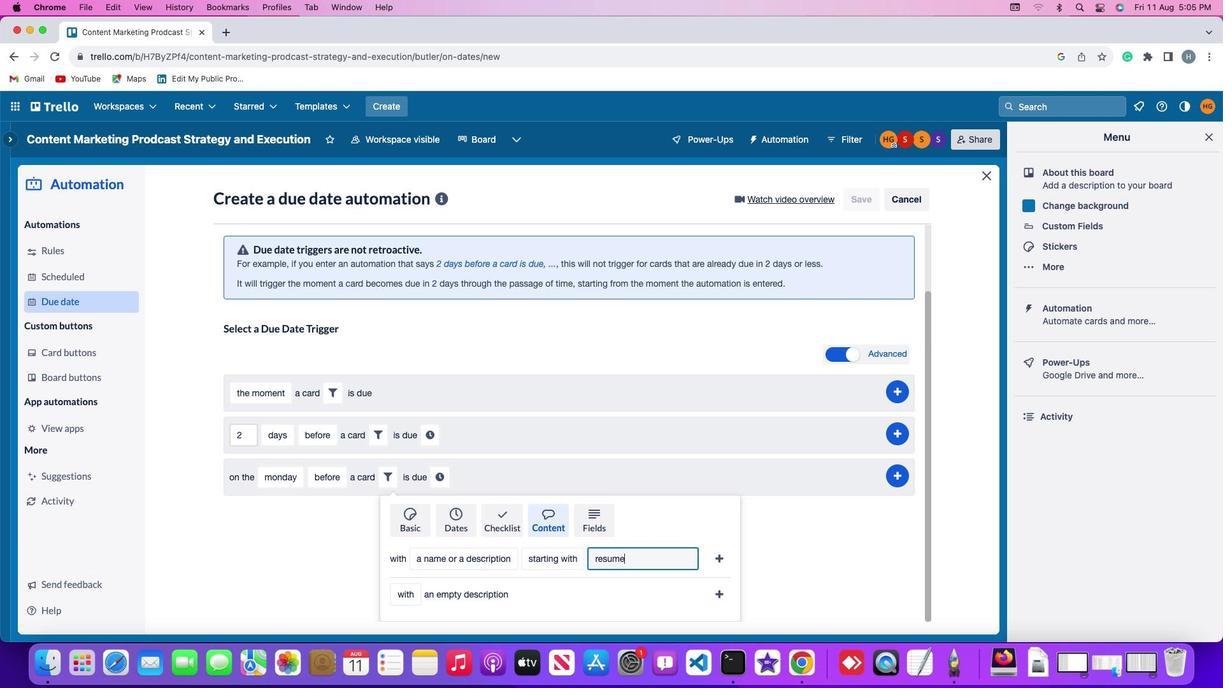 
Action: Mouse moved to (730, 563)
Screenshot: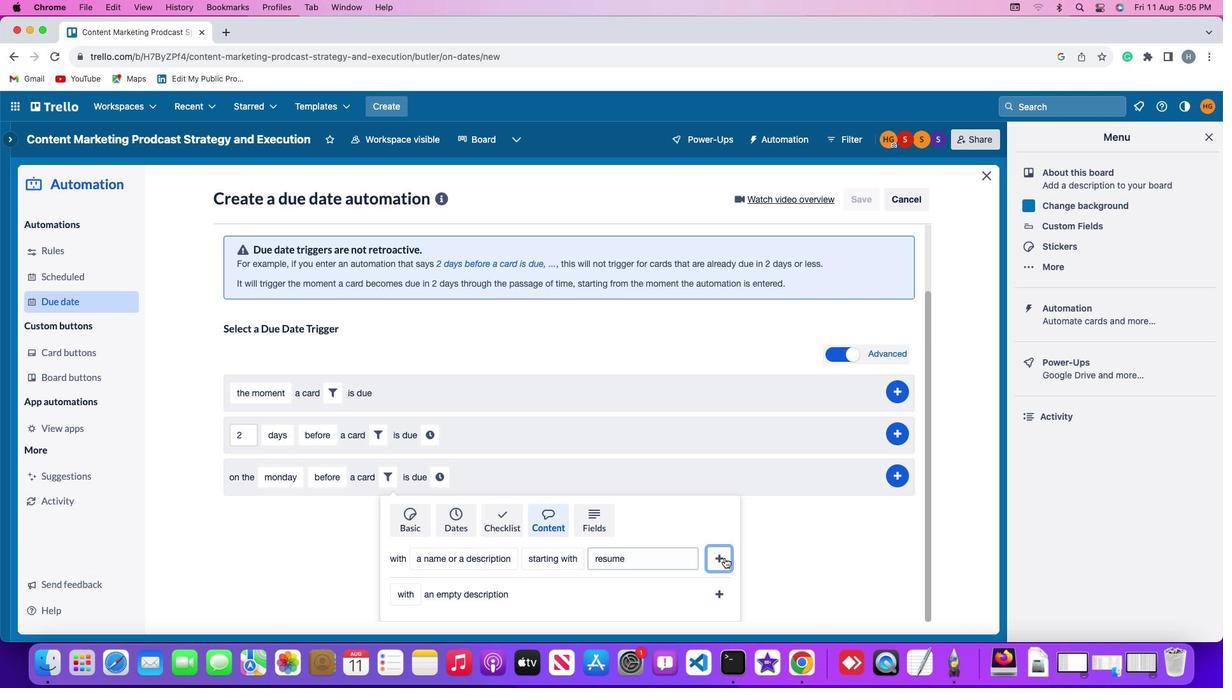 
Action: Mouse pressed left at (730, 563)
Screenshot: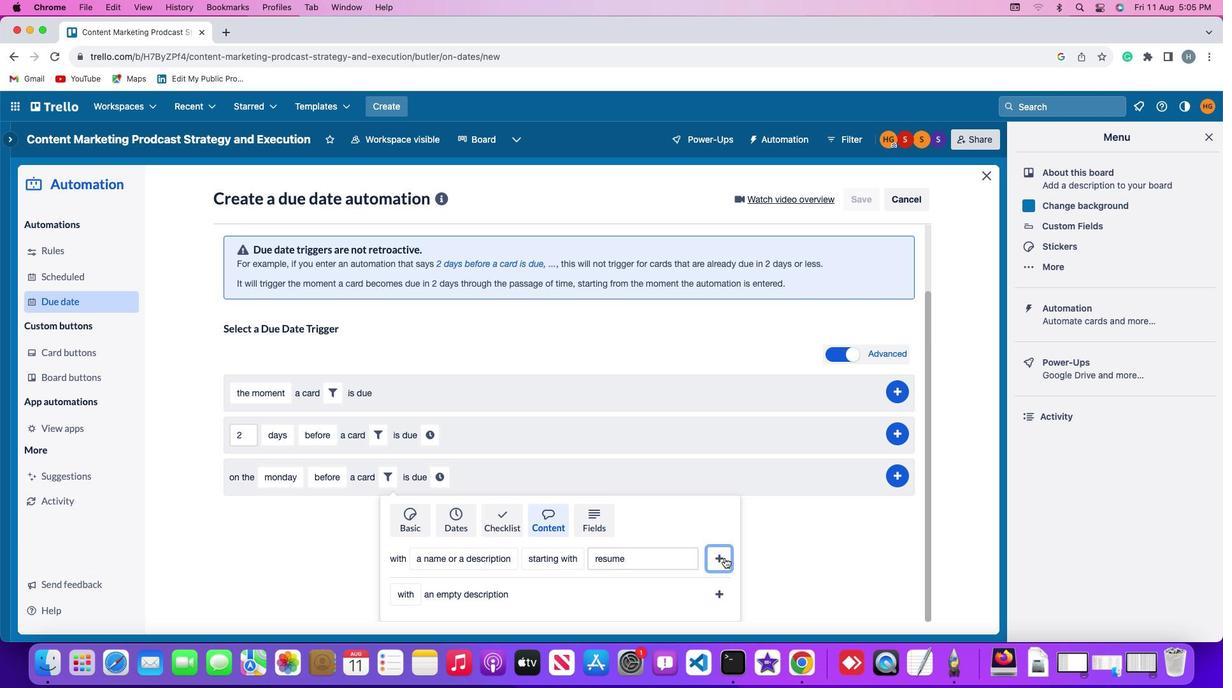 
Action: Mouse moved to (676, 559)
Screenshot: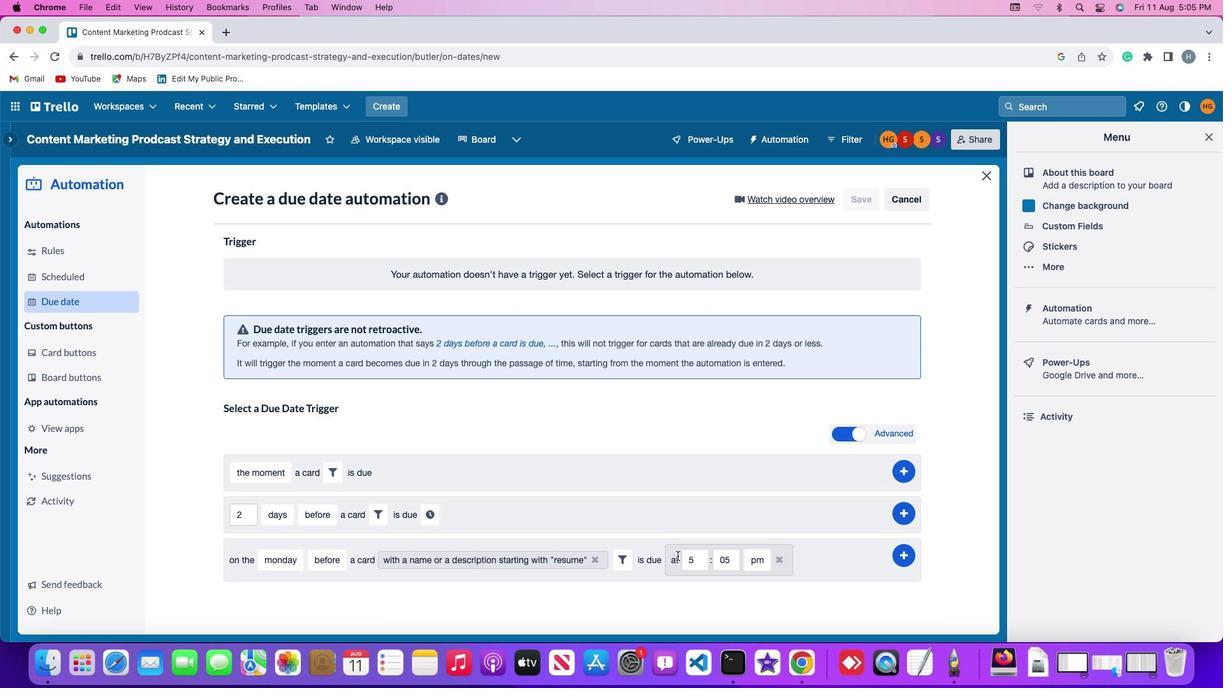 
Action: Mouse pressed left at (676, 559)
Screenshot: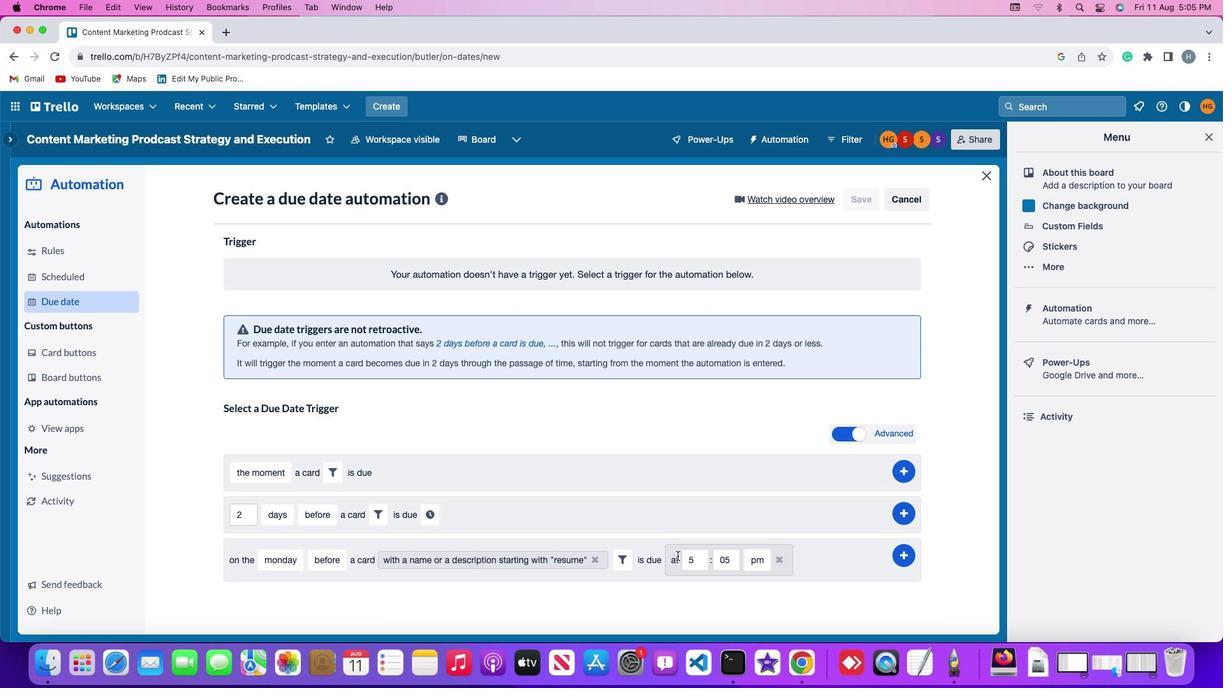 
Action: Mouse moved to (702, 564)
Screenshot: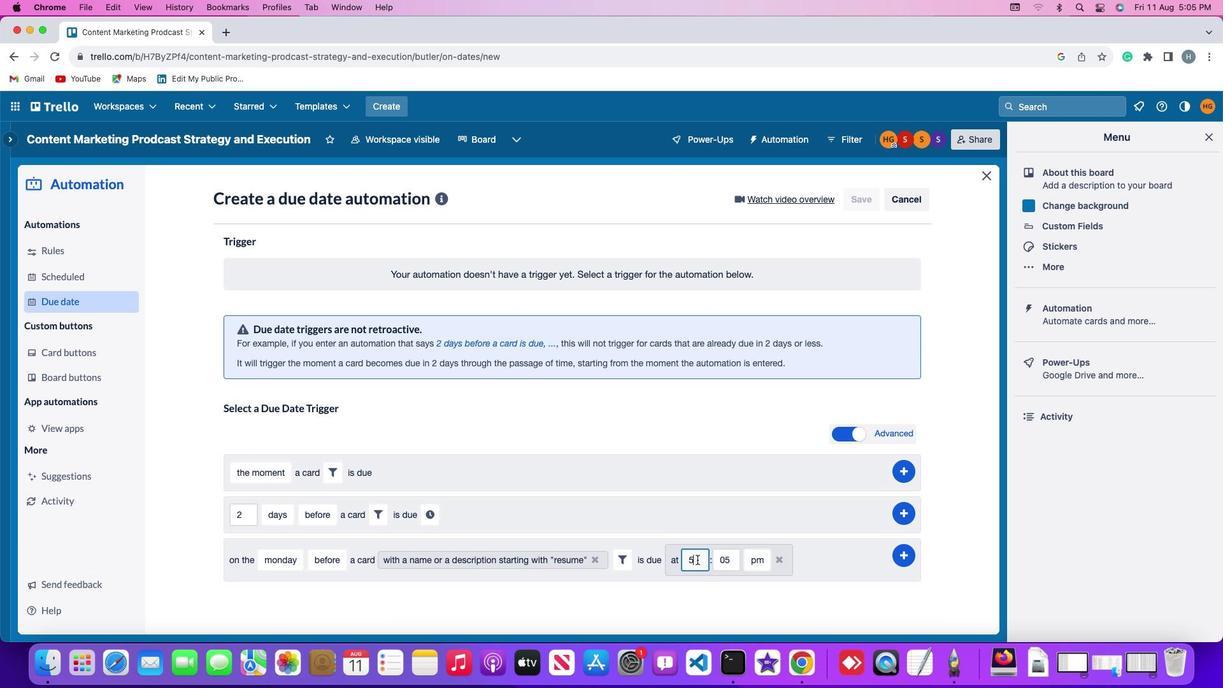
Action: Mouse pressed left at (702, 564)
Screenshot: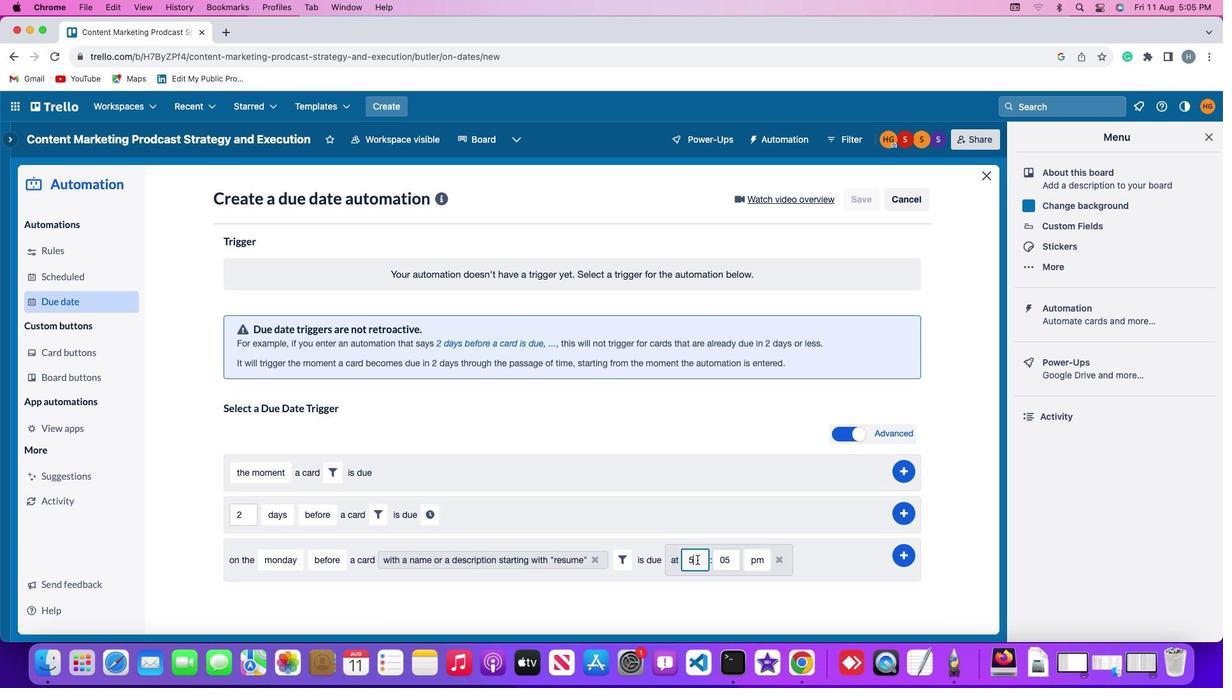 
Action: Mouse moved to (702, 564)
Screenshot: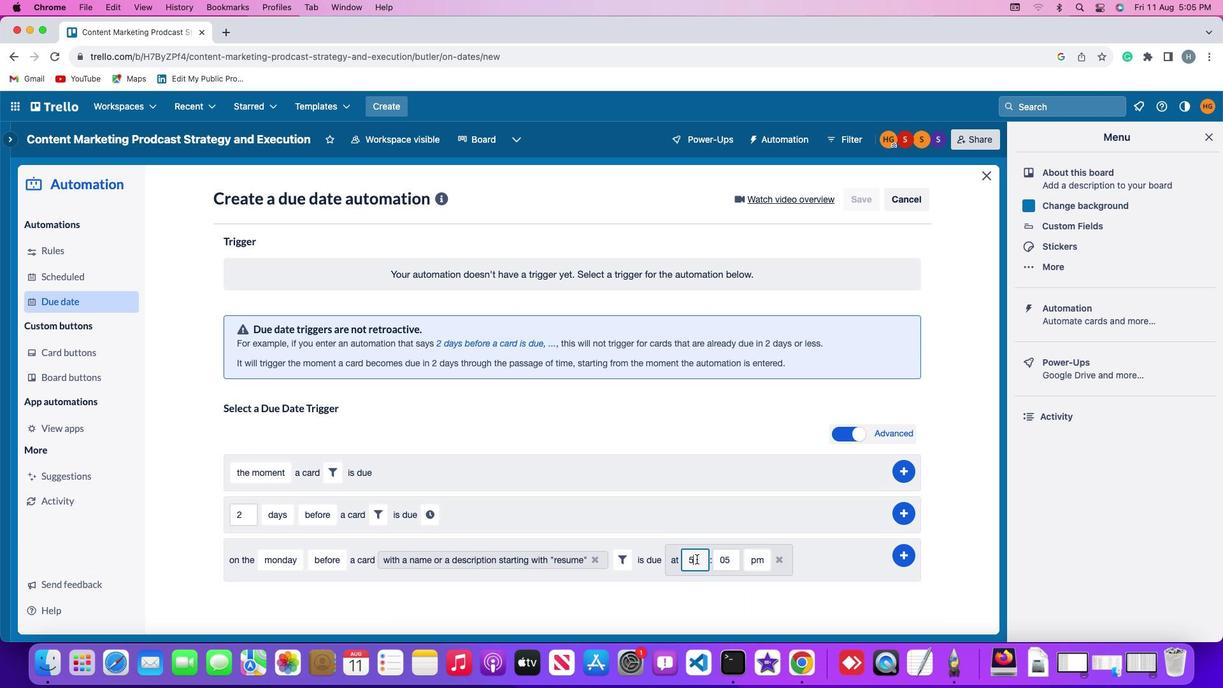 
Action: Key pressed Key.backspace'1''1'
Screenshot: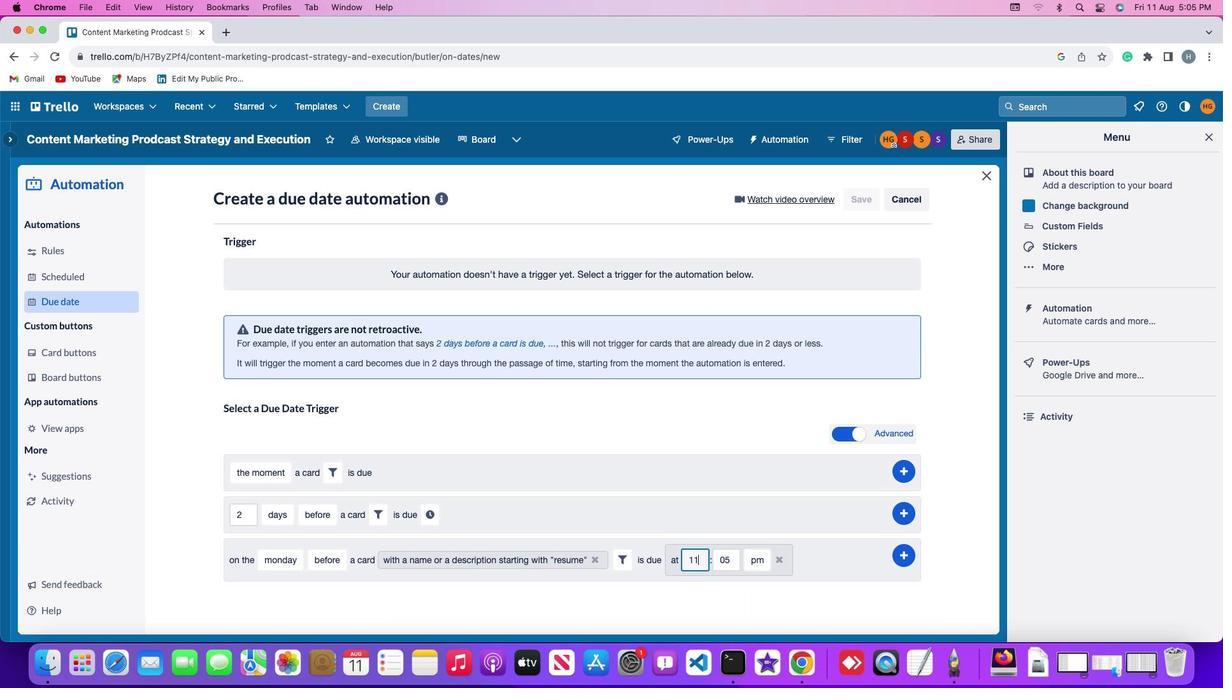 
Action: Mouse moved to (742, 563)
Screenshot: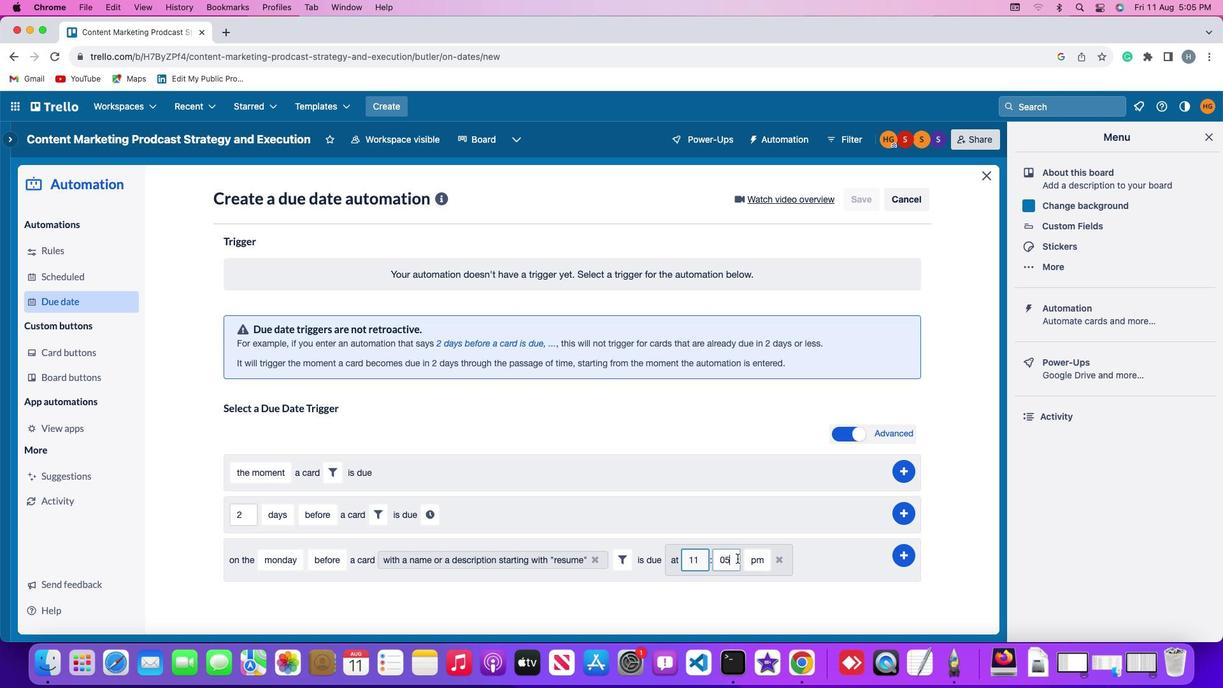 
Action: Mouse pressed left at (742, 563)
Screenshot: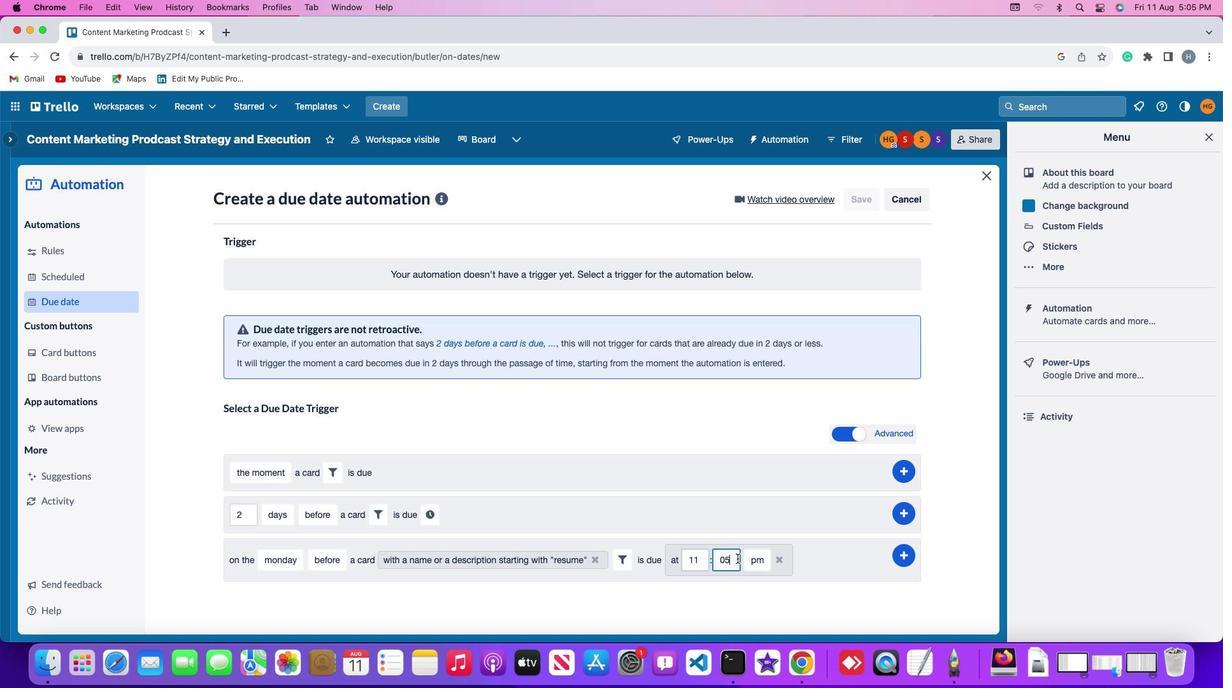 
Action: Mouse moved to (742, 563)
Screenshot: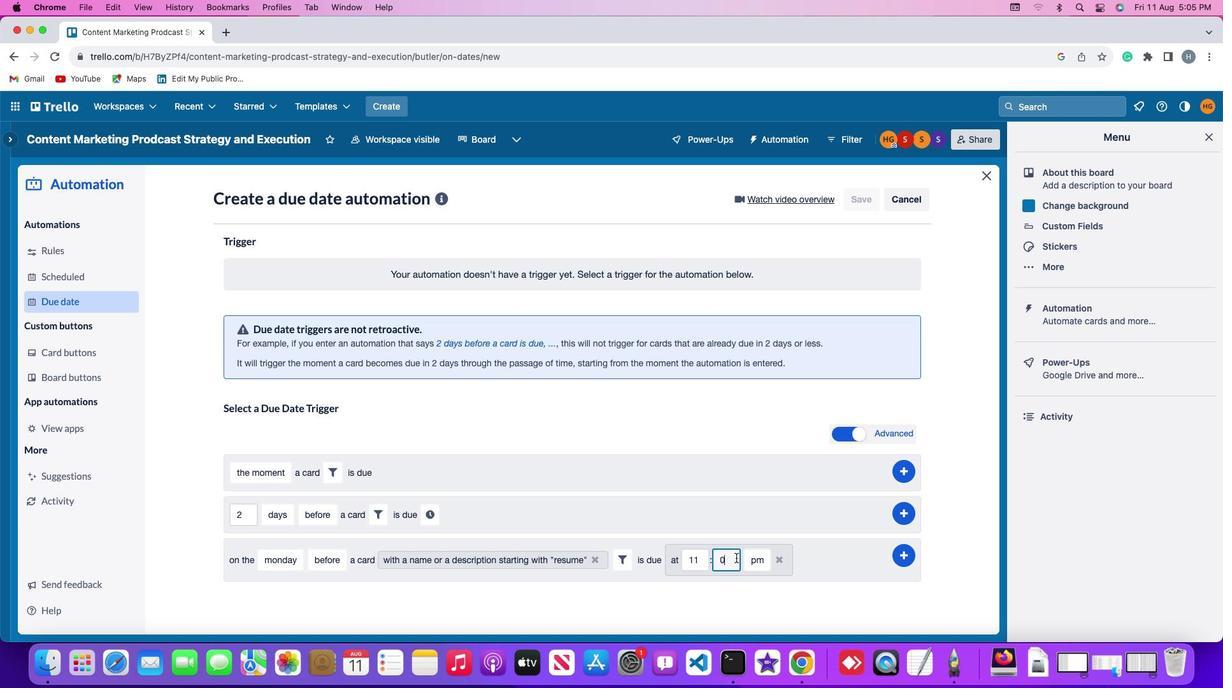 
Action: Key pressed Key.backspace
Screenshot: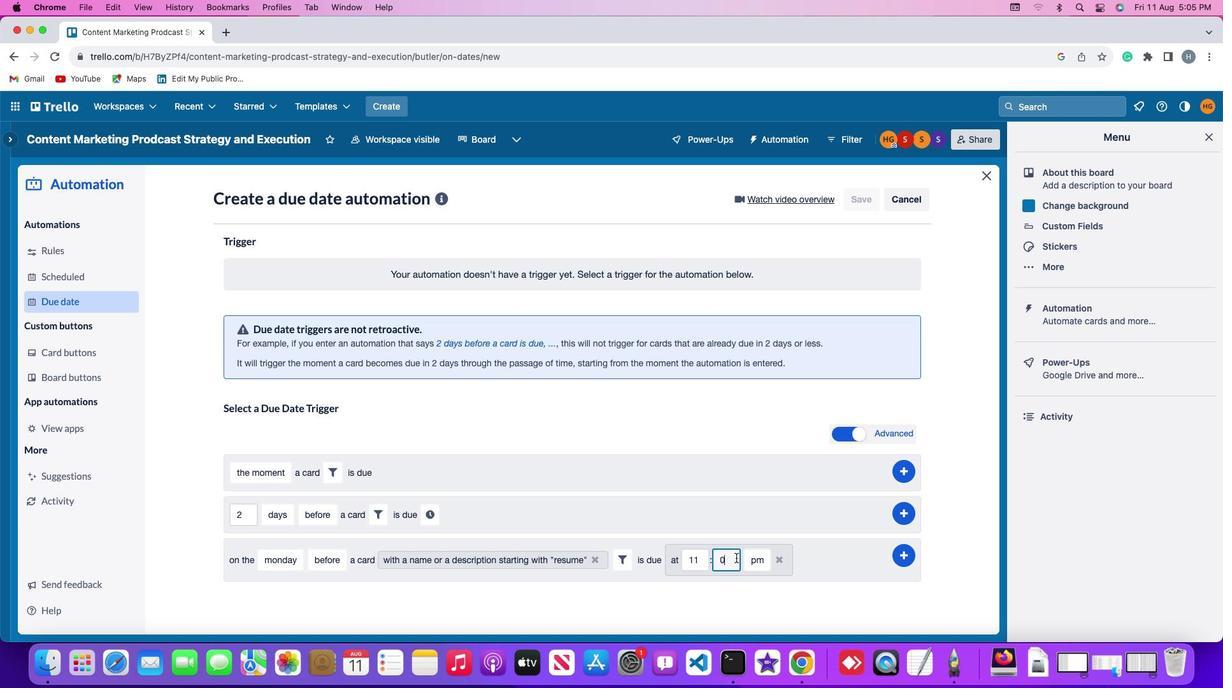 
Action: Mouse moved to (741, 562)
Screenshot: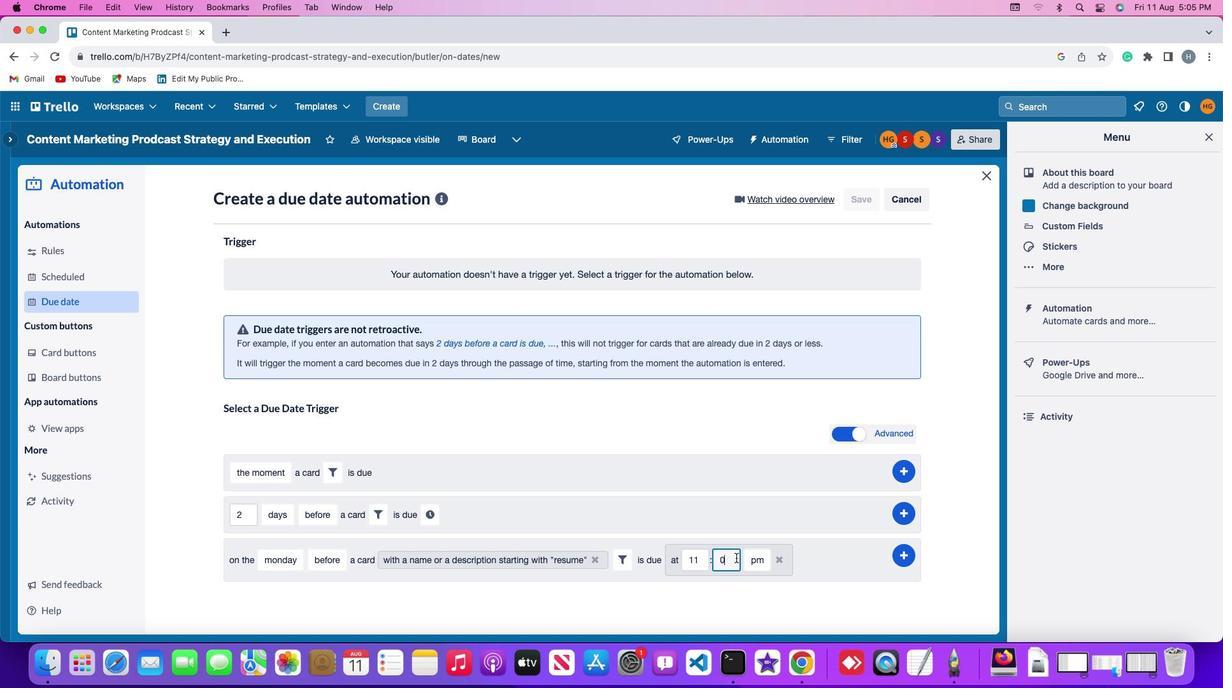 
Action: Key pressed Key.backspace
Screenshot: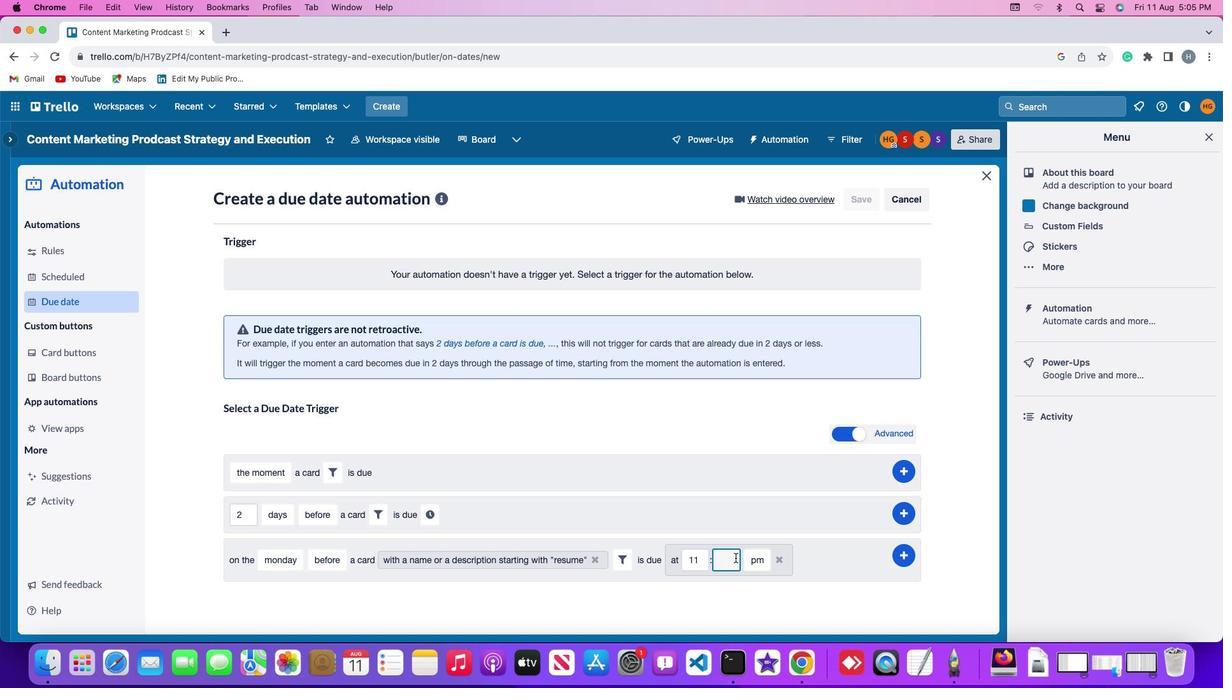 
Action: Mouse moved to (739, 562)
Screenshot: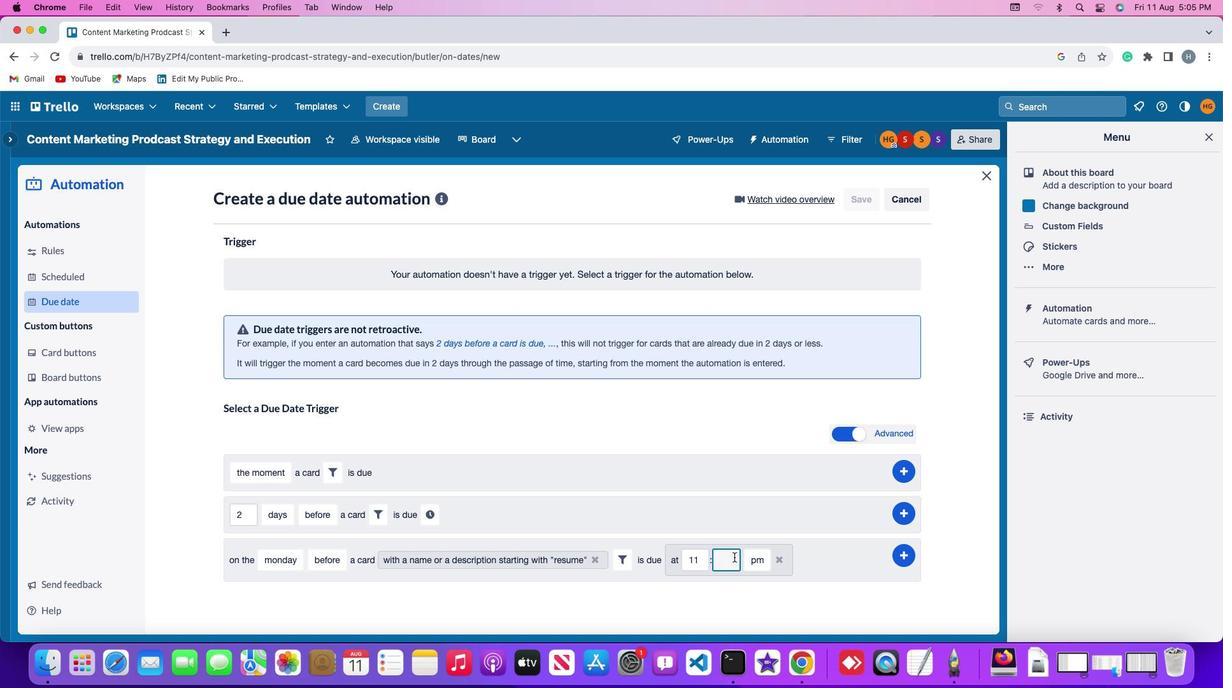 
Action: Key pressed '0''0'
Screenshot: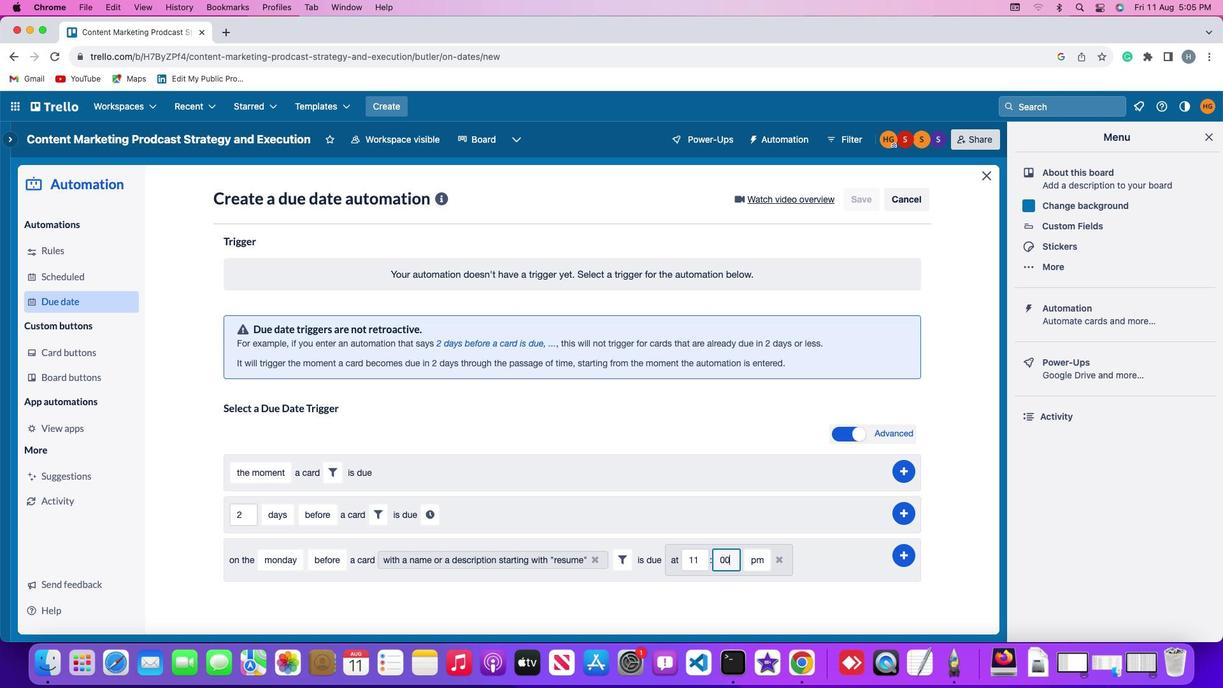 
Action: Mouse moved to (755, 565)
Screenshot: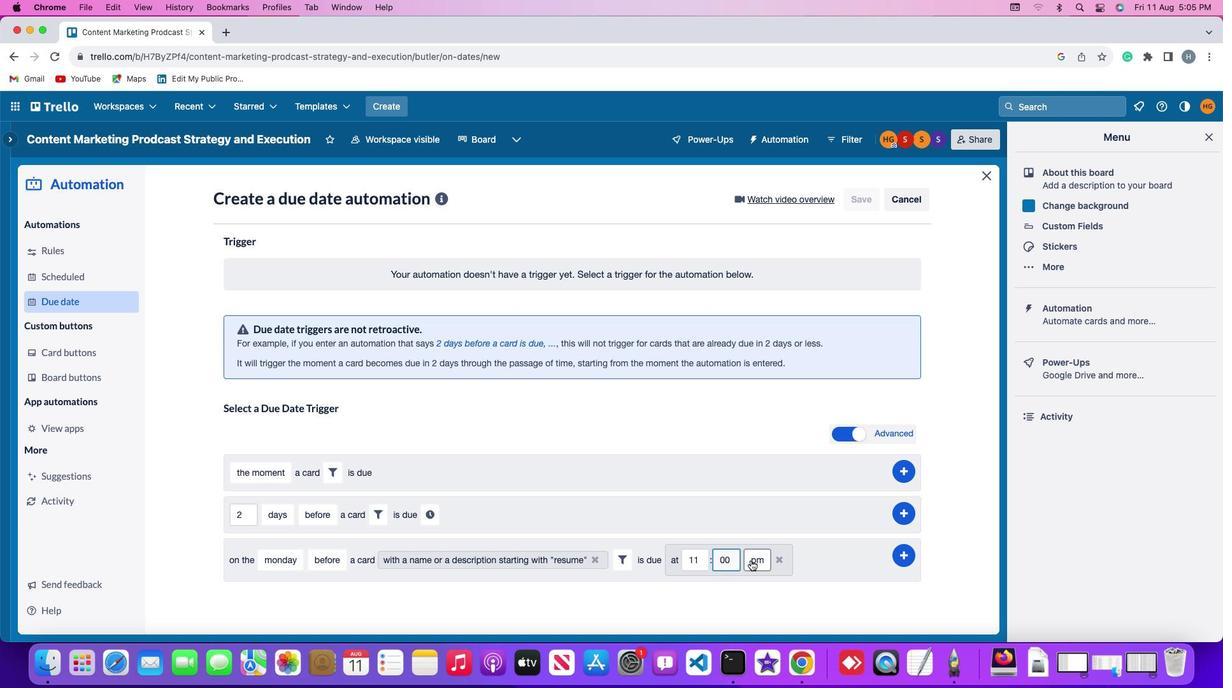 
Action: Mouse pressed left at (755, 565)
Screenshot: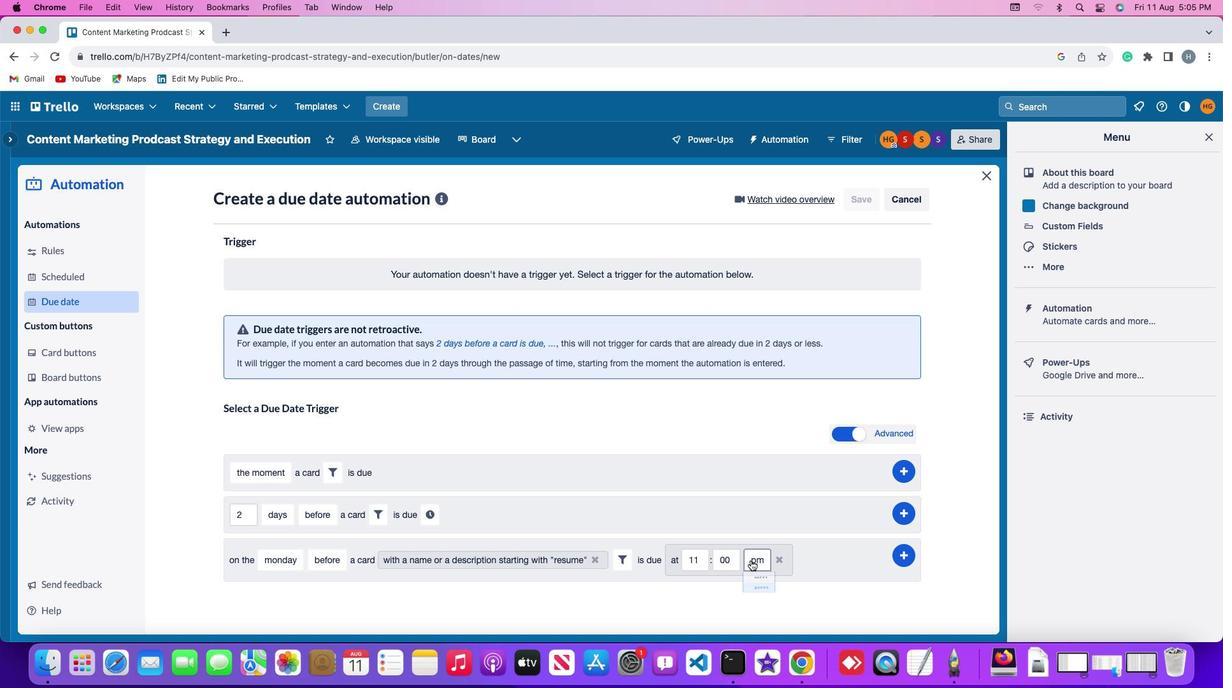 
Action: Mouse moved to (769, 589)
Screenshot: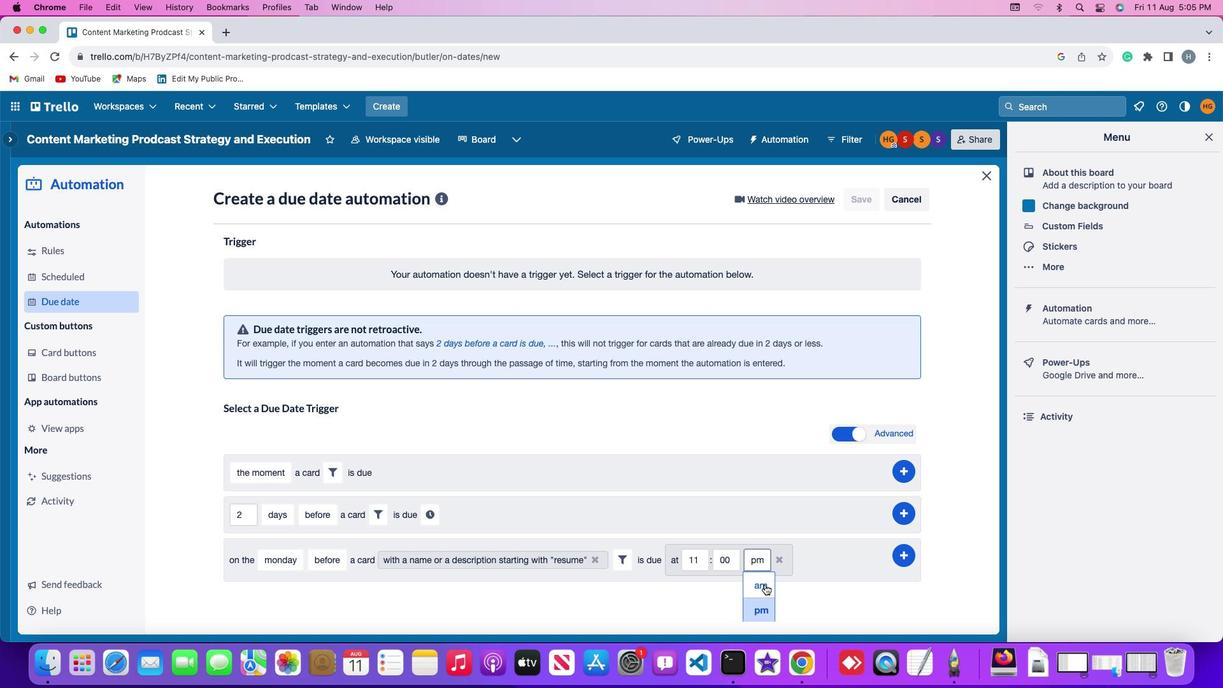 
Action: Mouse pressed left at (769, 589)
Screenshot: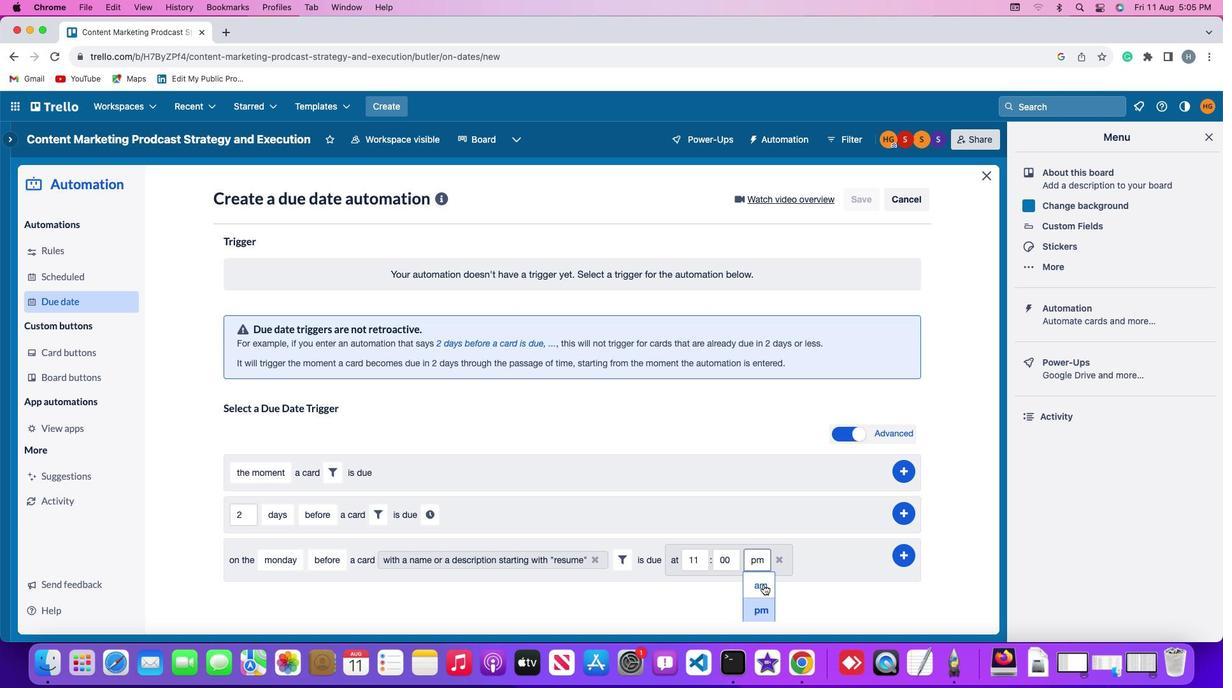 
Action: Mouse moved to (908, 558)
Screenshot: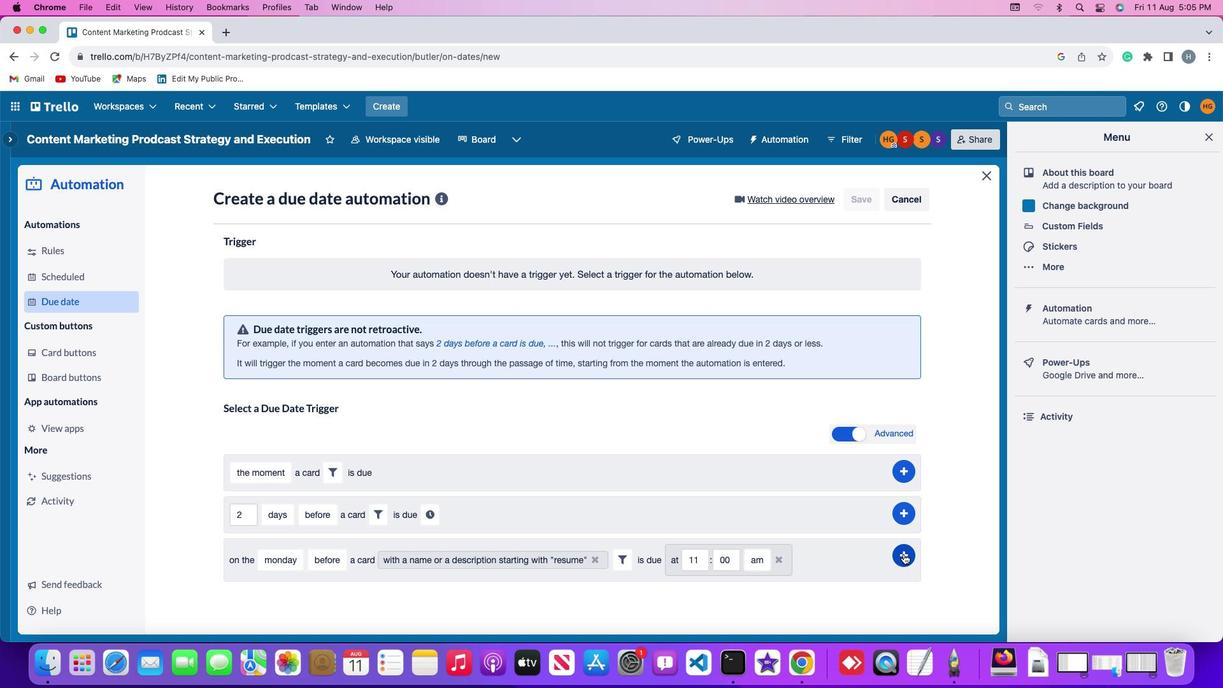 
Action: Mouse pressed left at (908, 558)
Screenshot: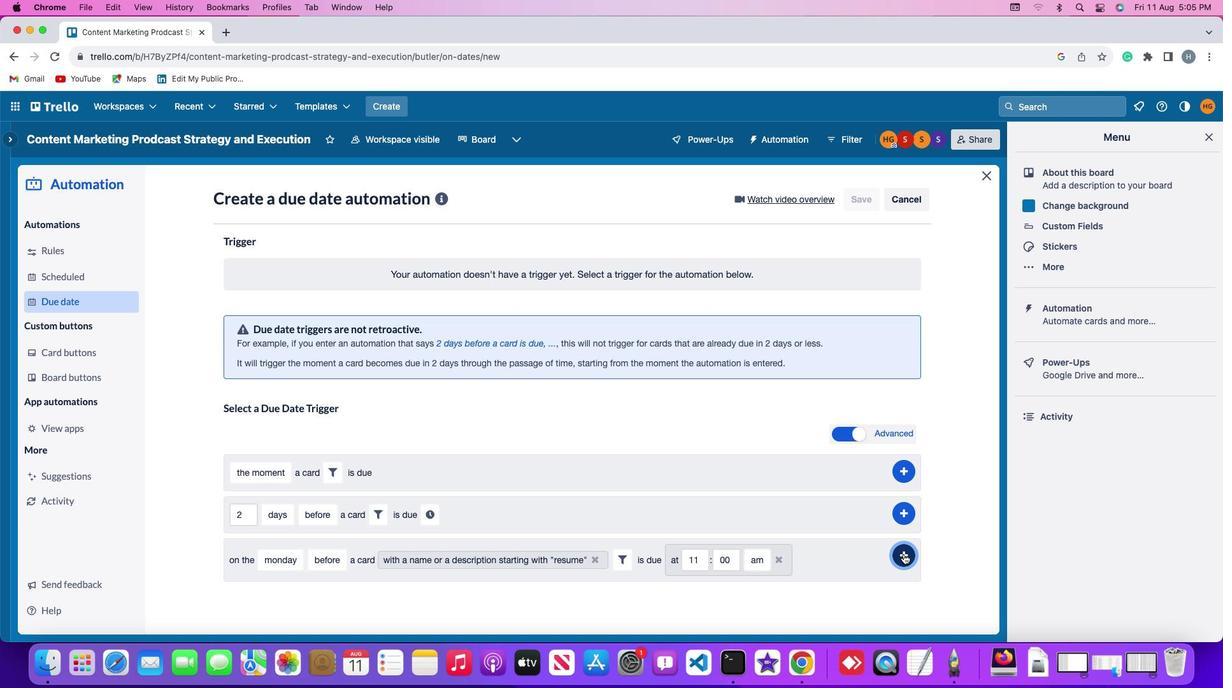 
Action: Mouse moved to (954, 453)
Screenshot: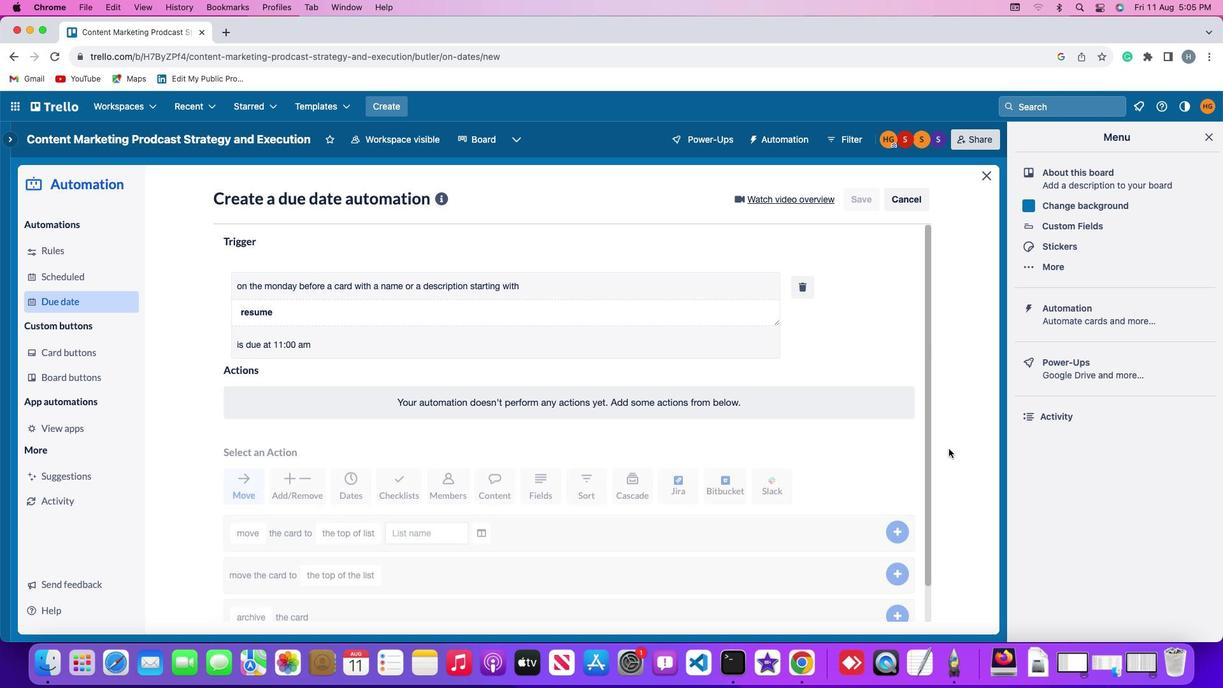 
